 Task: Add a condition where "Channel Is not Automation" in recently solved tickets.
Action: Mouse moved to (138, 535)
Screenshot: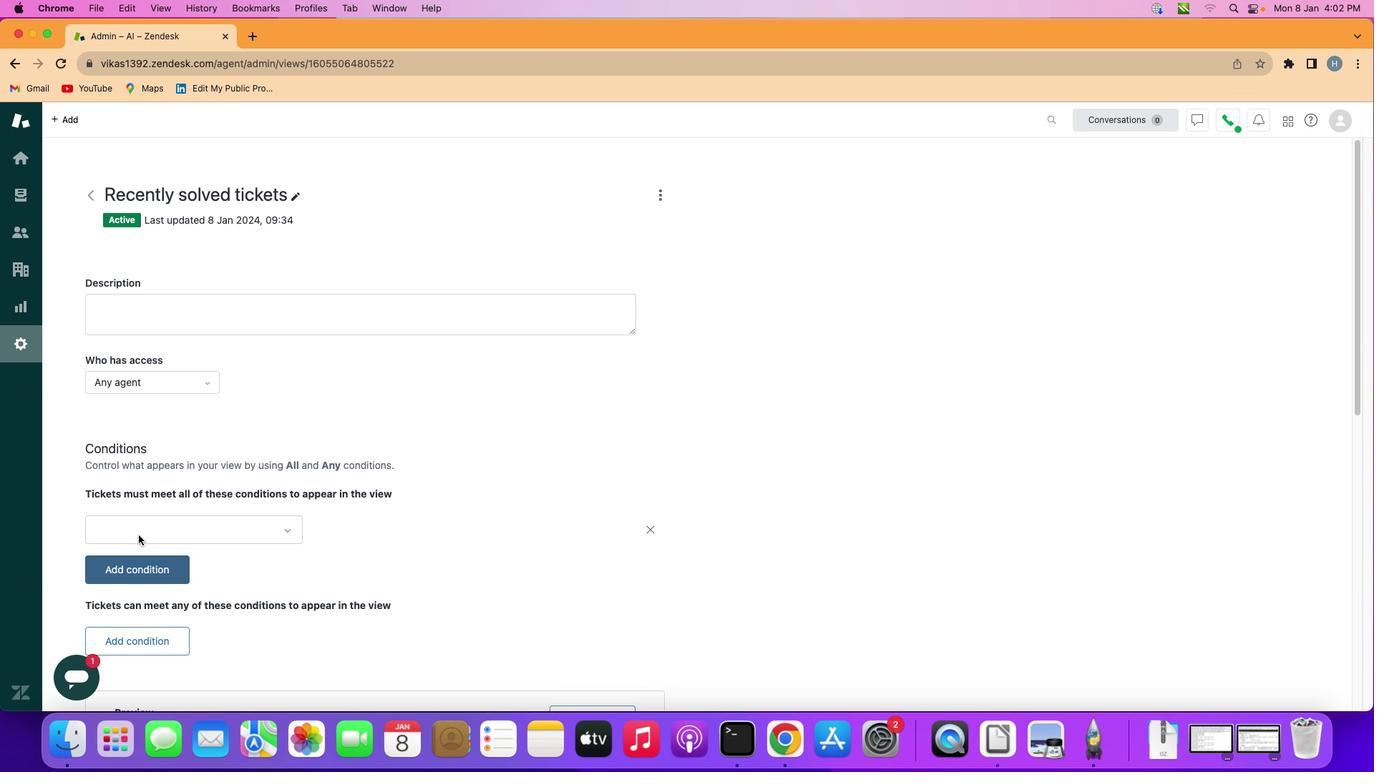 
Action: Mouse pressed left at (138, 535)
Screenshot: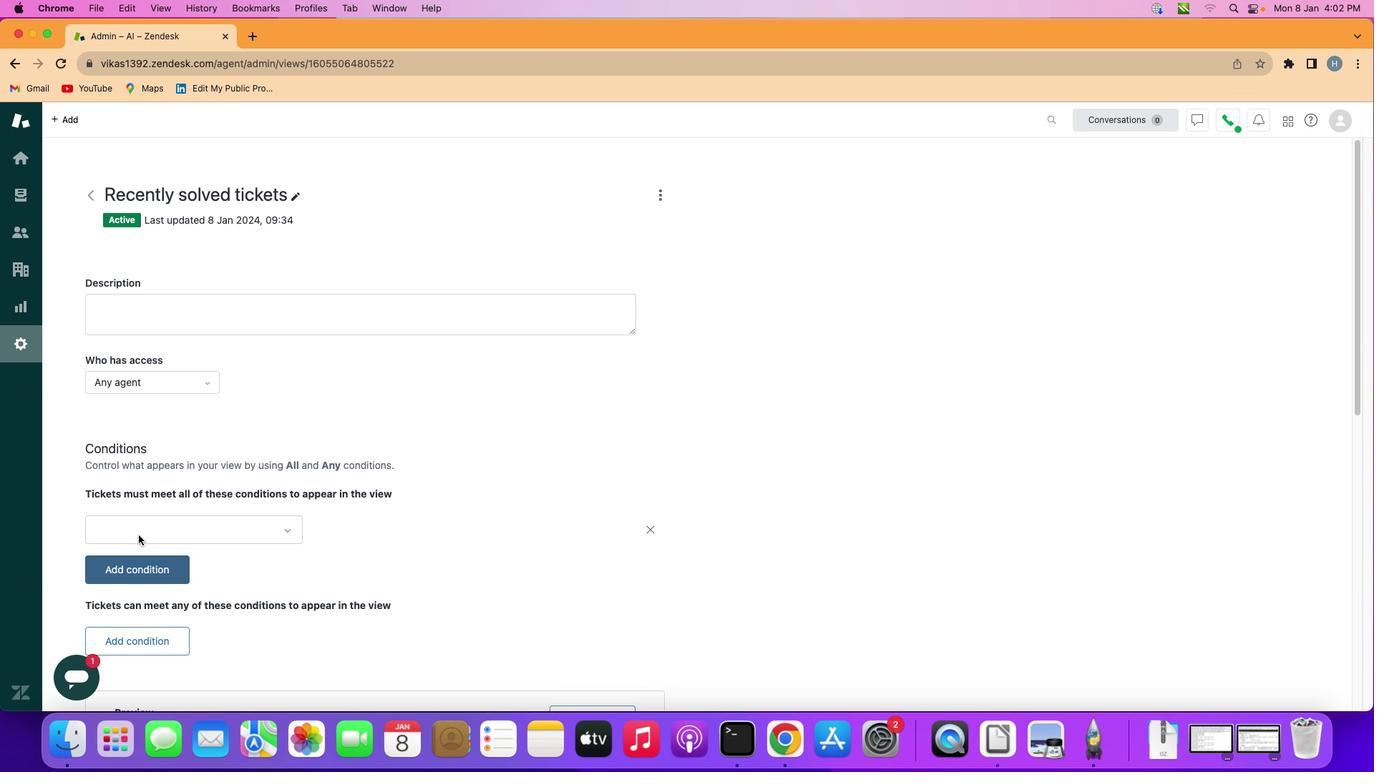
Action: Mouse moved to (158, 534)
Screenshot: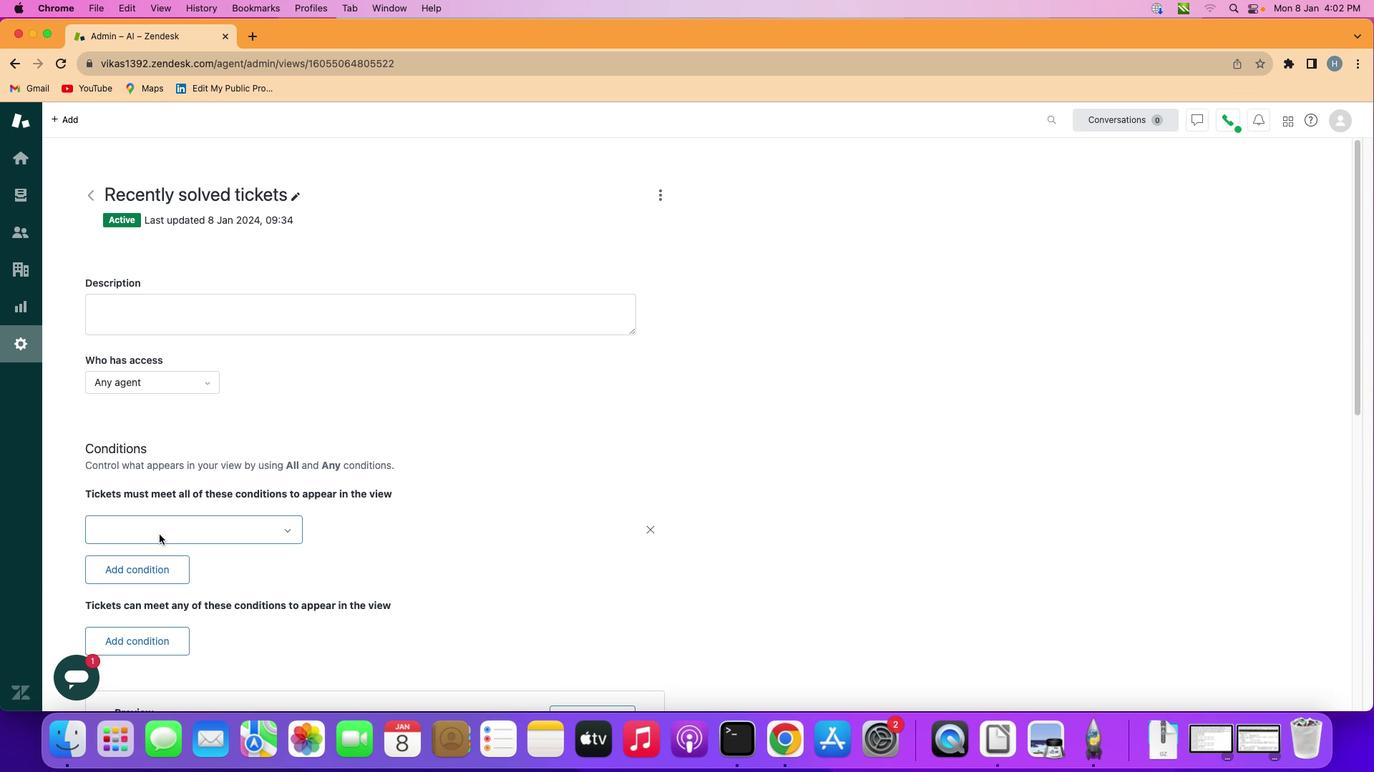 
Action: Mouse pressed left at (158, 534)
Screenshot: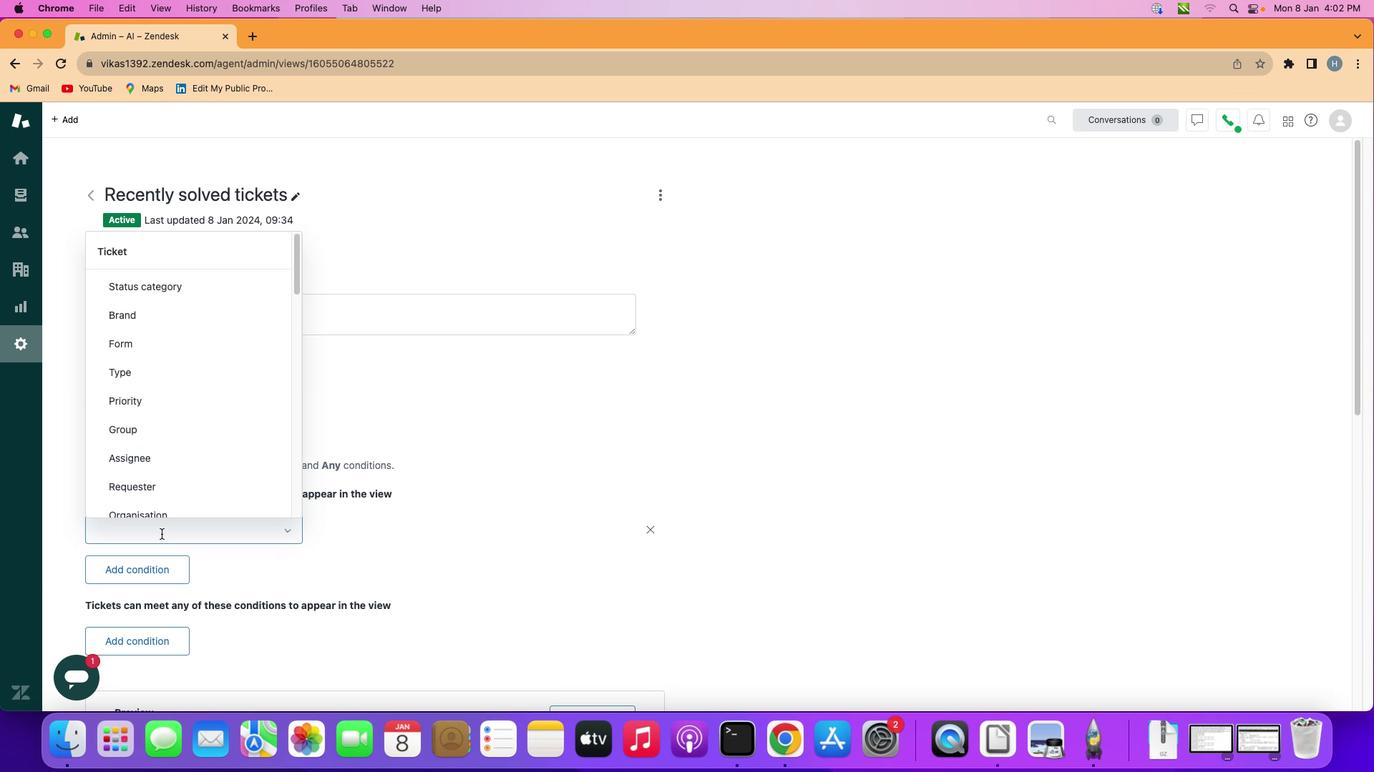 
Action: Mouse moved to (213, 390)
Screenshot: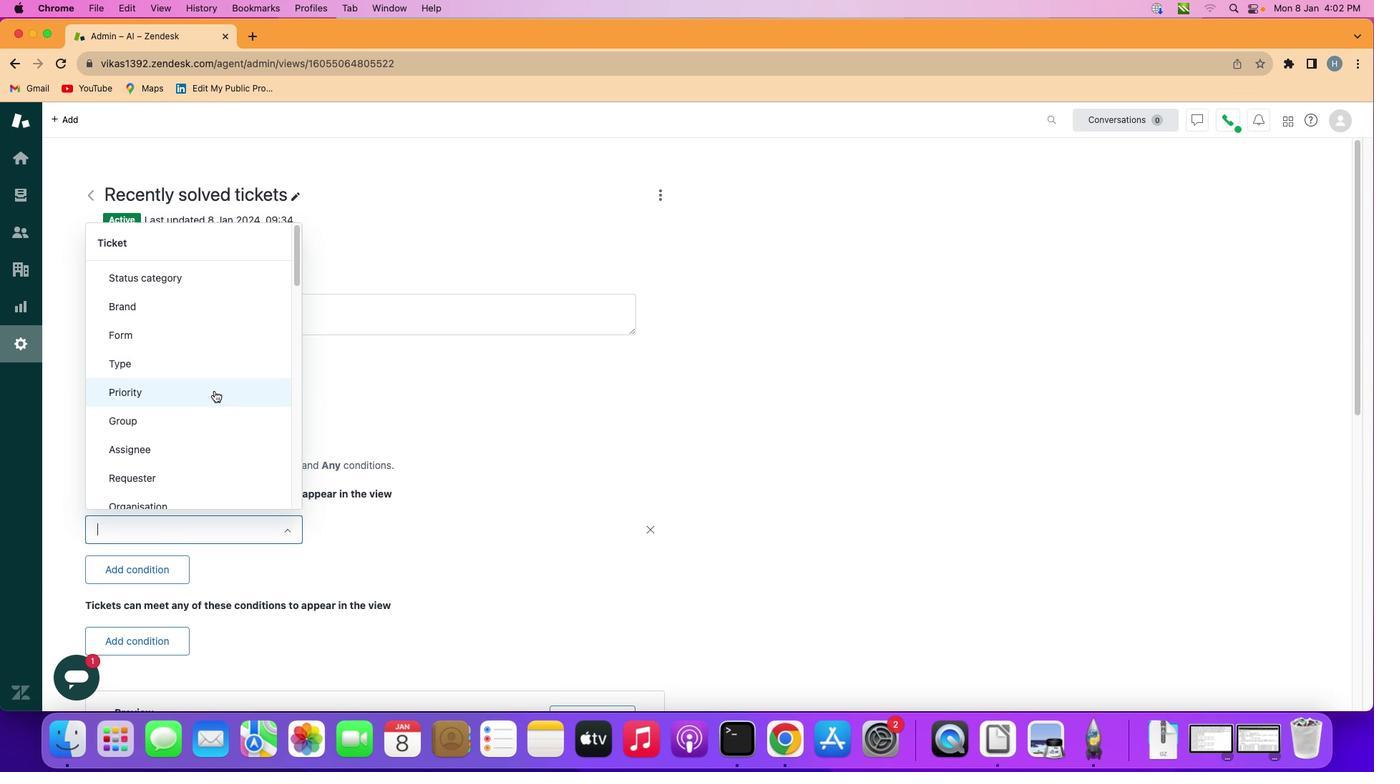 
Action: Mouse scrolled (213, 390) with delta (0, 0)
Screenshot: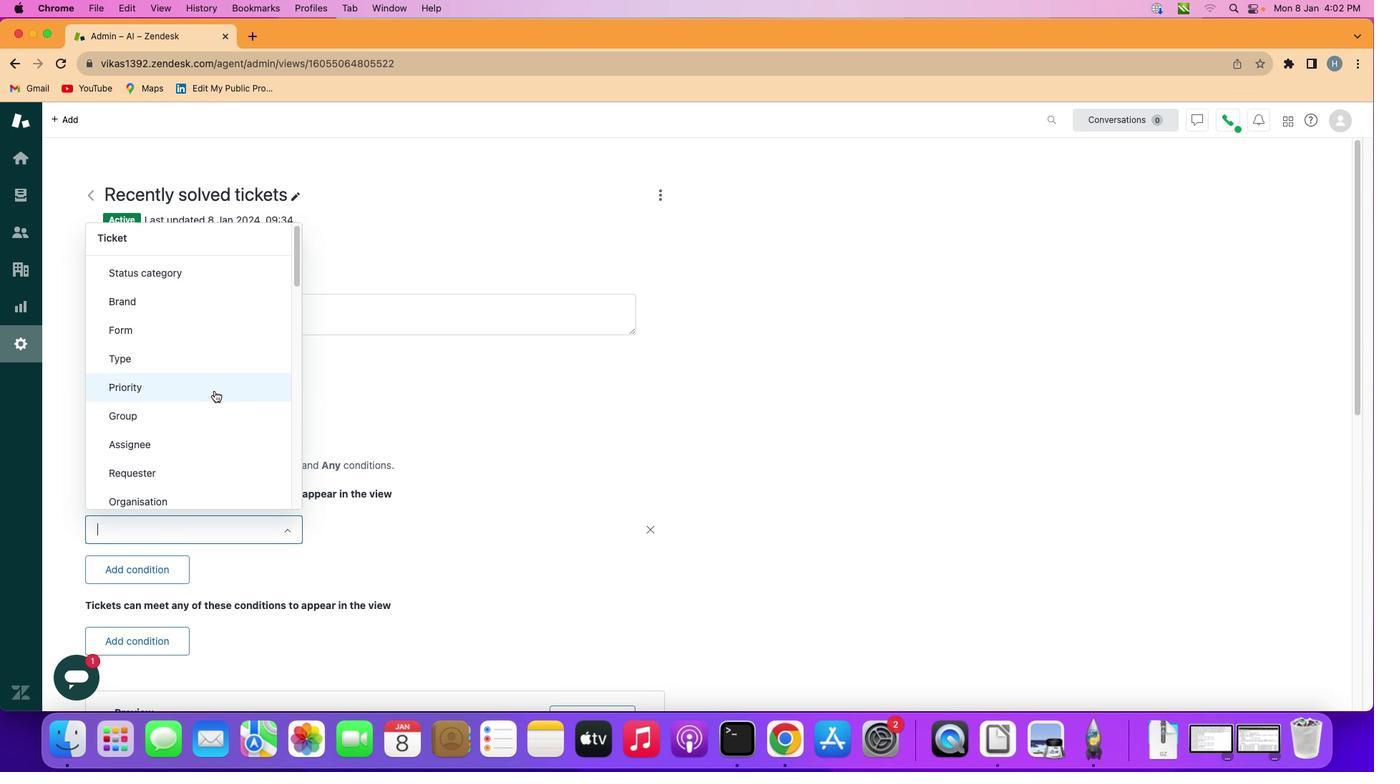 
Action: Mouse scrolled (213, 390) with delta (0, 0)
Screenshot: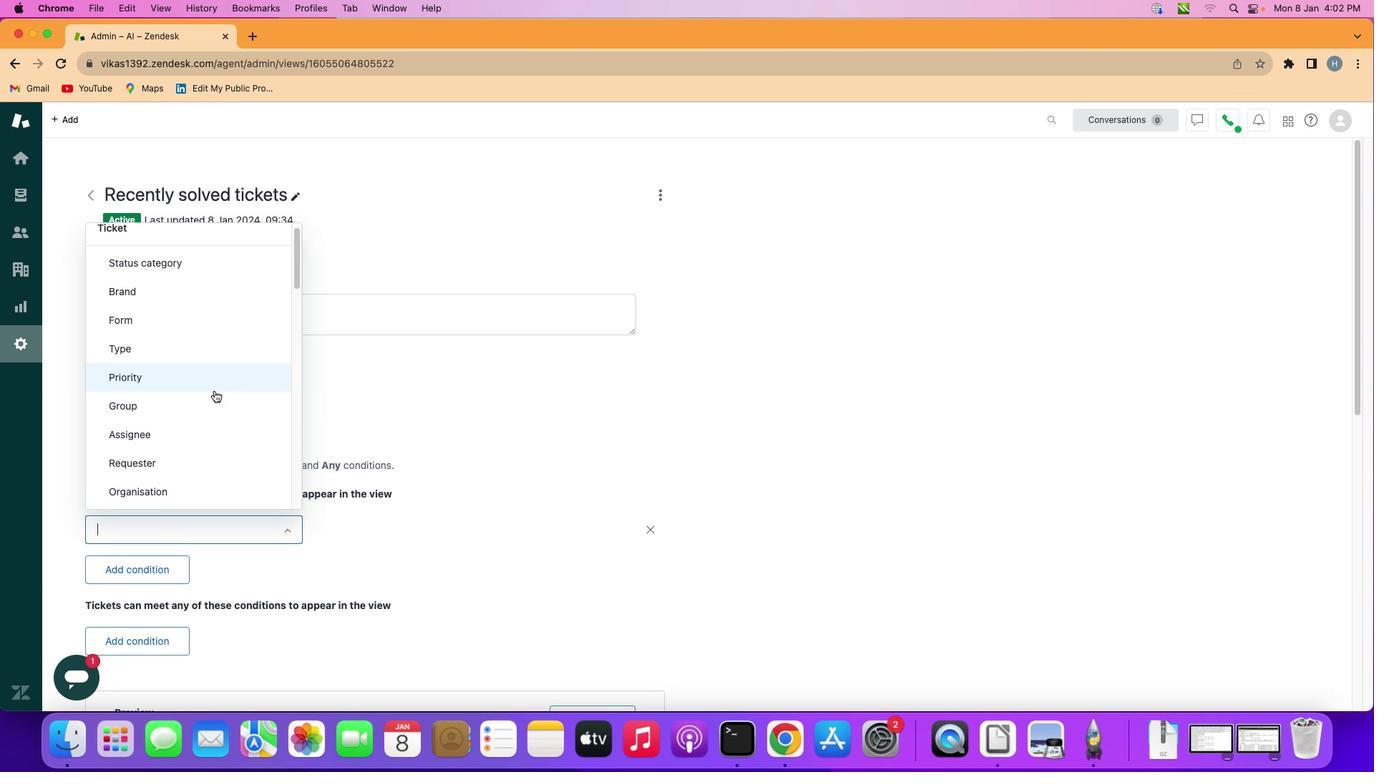
Action: Mouse scrolled (213, 390) with delta (0, 0)
Screenshot: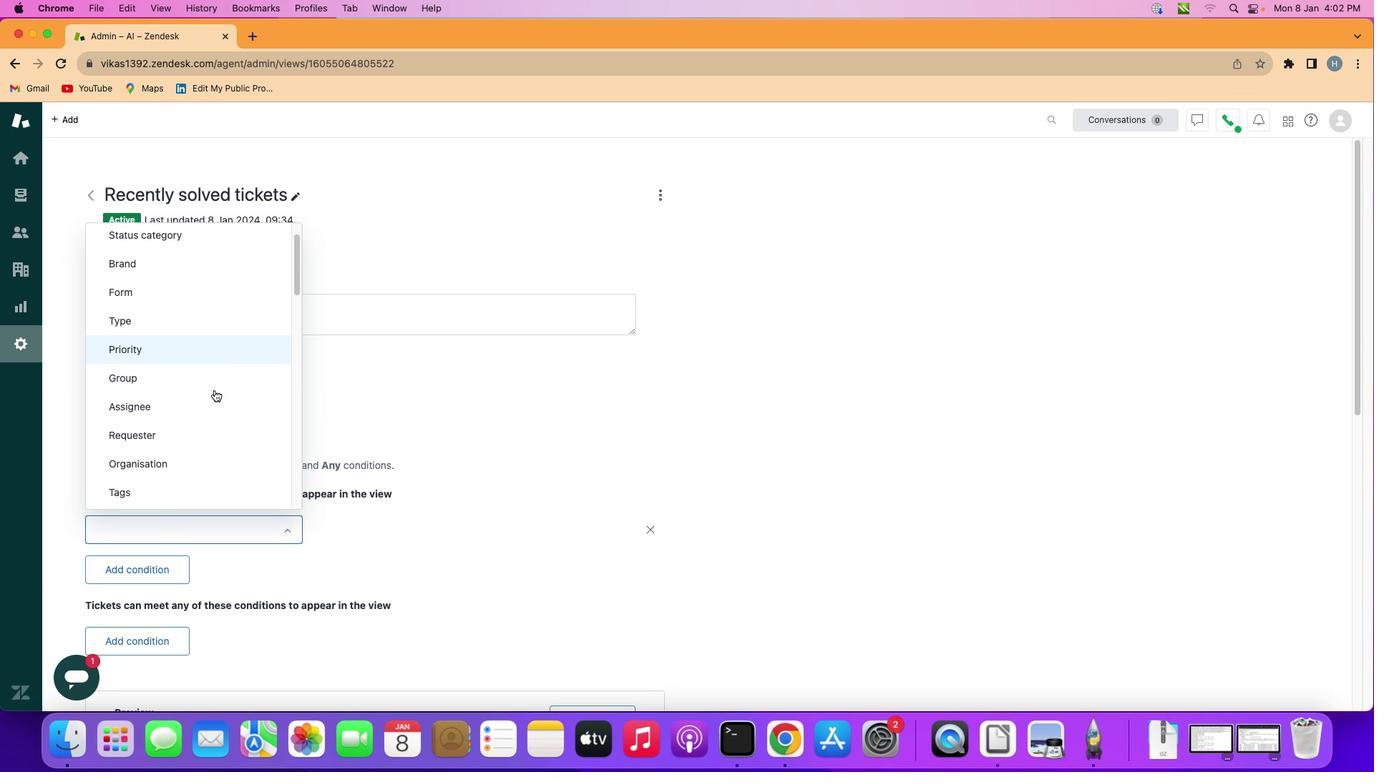 
Action: Mouse scrolled (213, 390) with delta (0, 0)
Screenshot: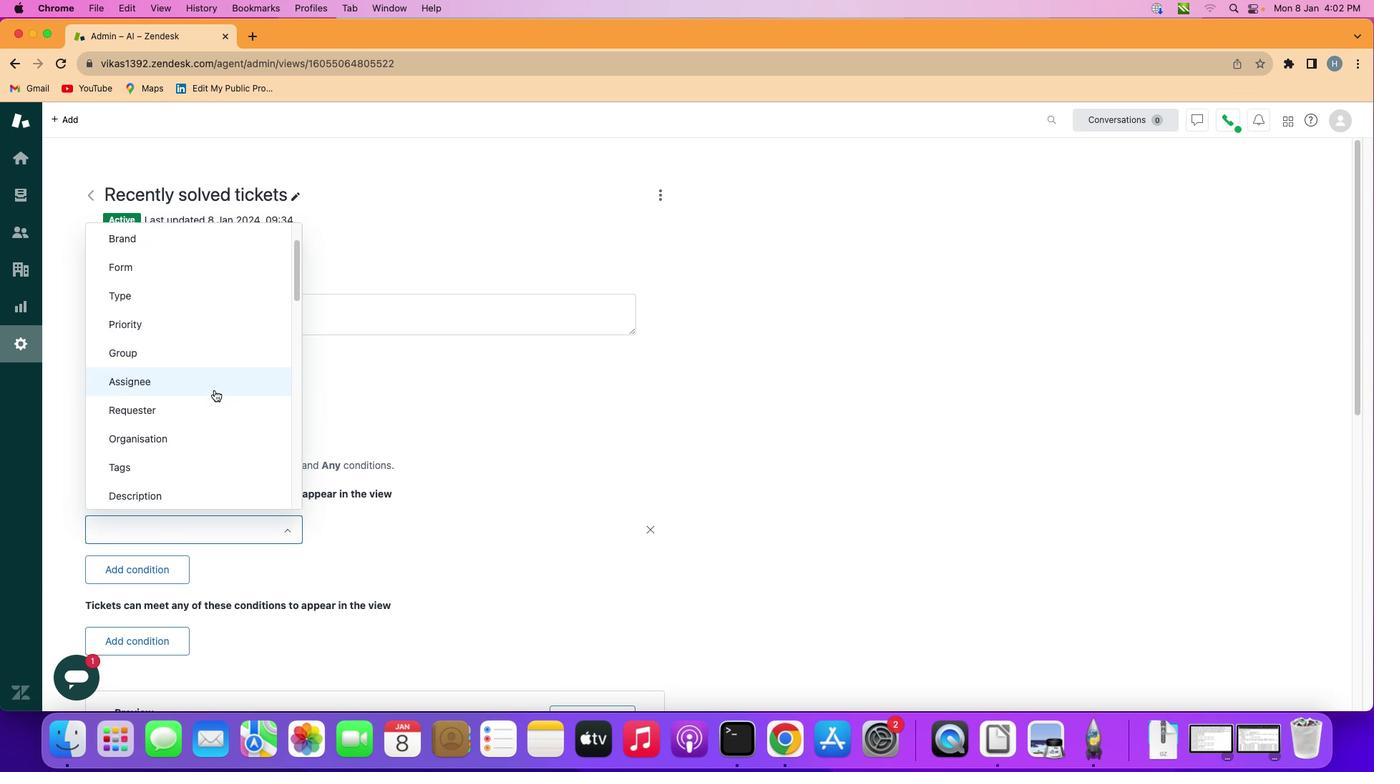 
Action: Mouse moved to (226, 395)
Screenshot: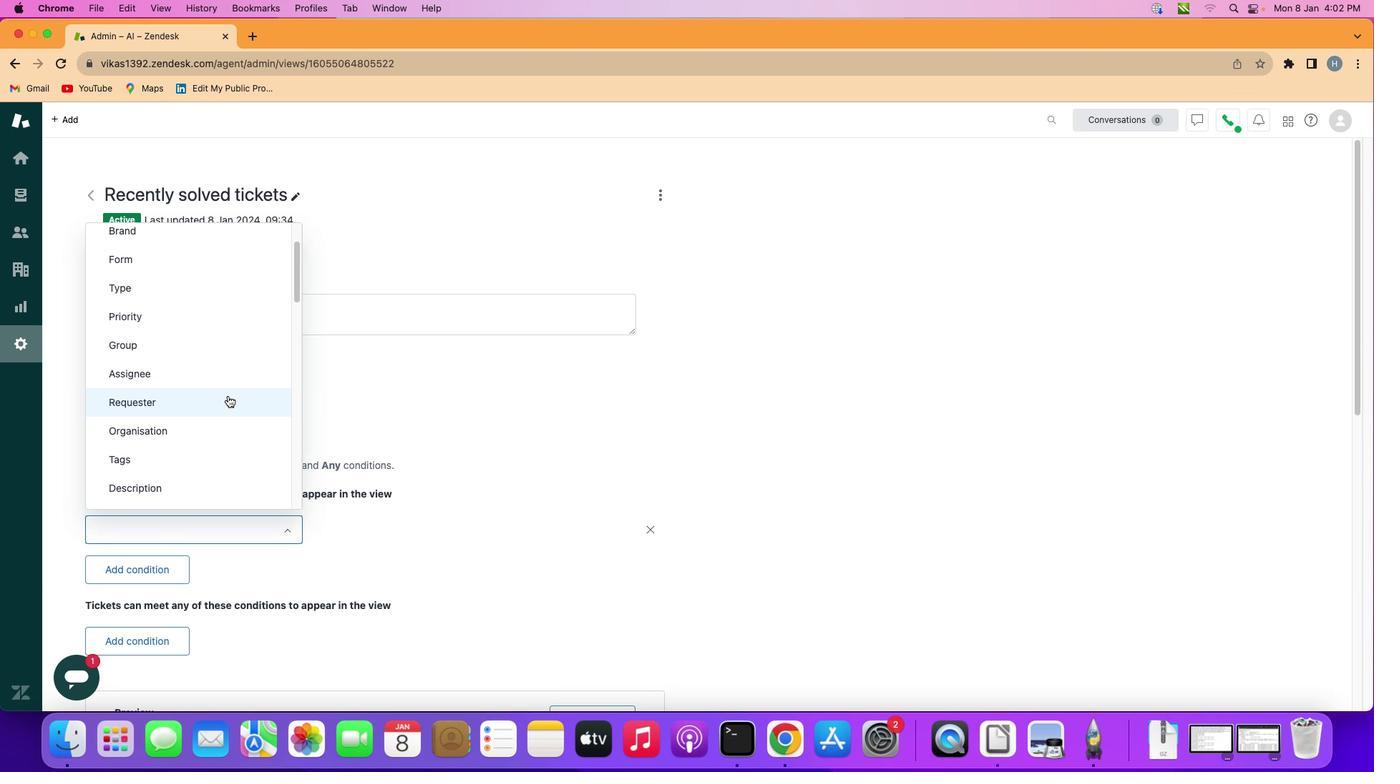 
Action: Mouse scrolled (226, 395) with delta (0, 0)
Screenshot: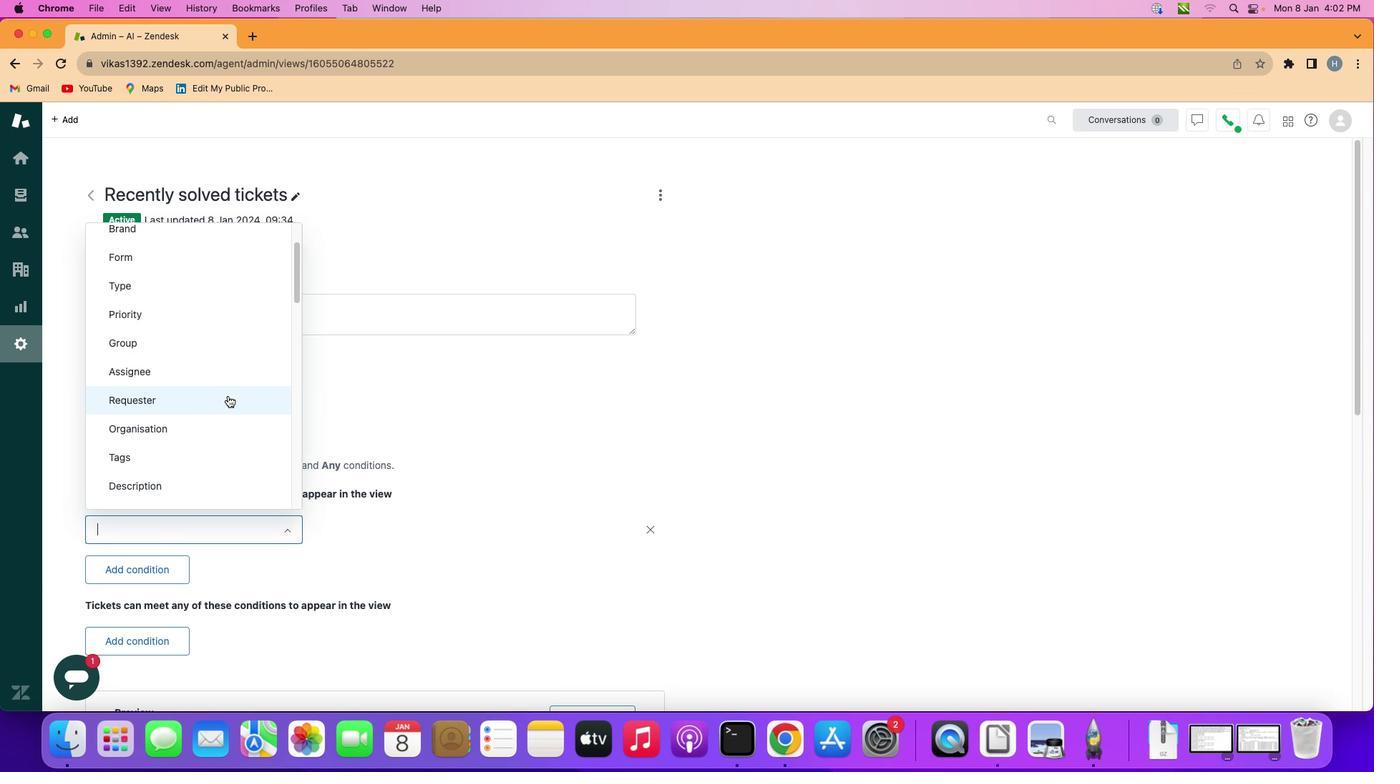 
Action: Mouse scrolled (226, 395) with delta (0, 0)
Screenshot: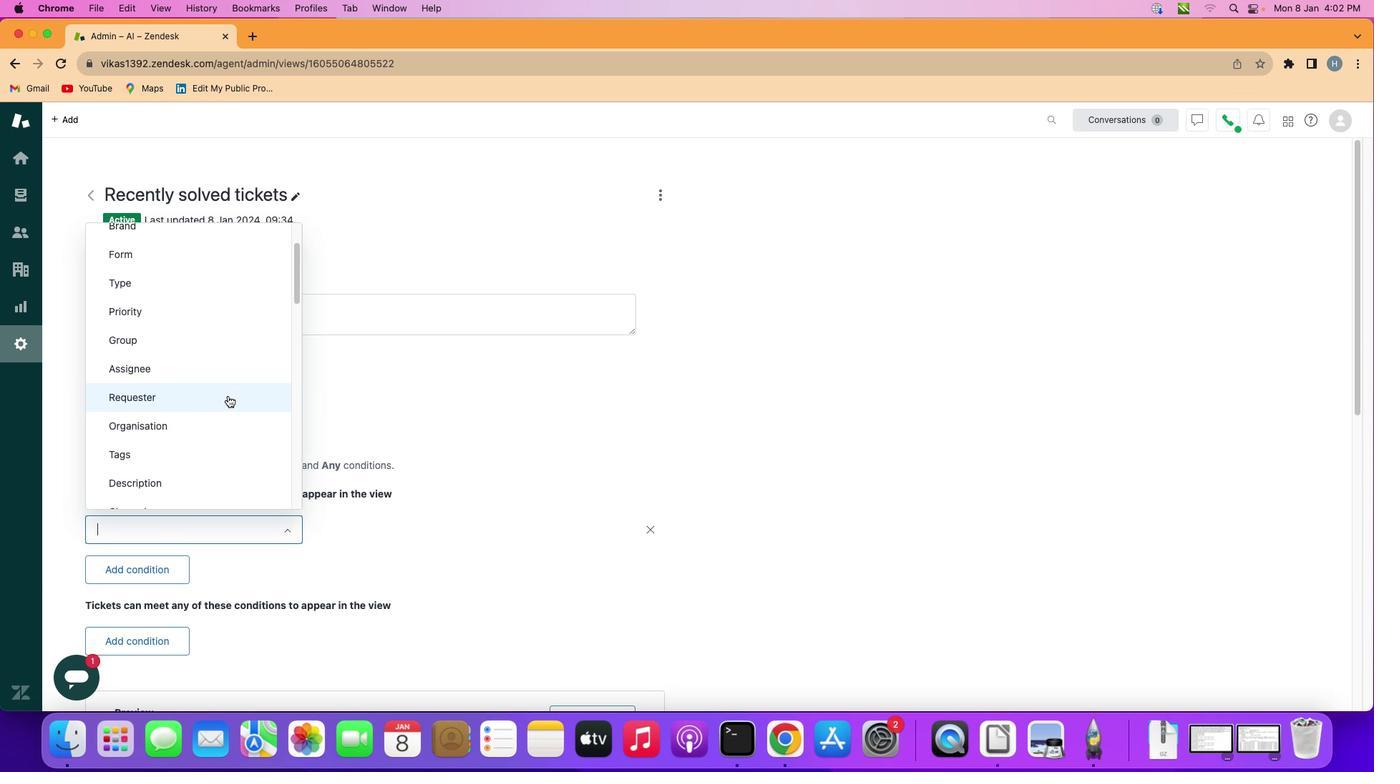 
Action: Mouse scrolled (226, 395) with delta (0, 0)
Screenshot: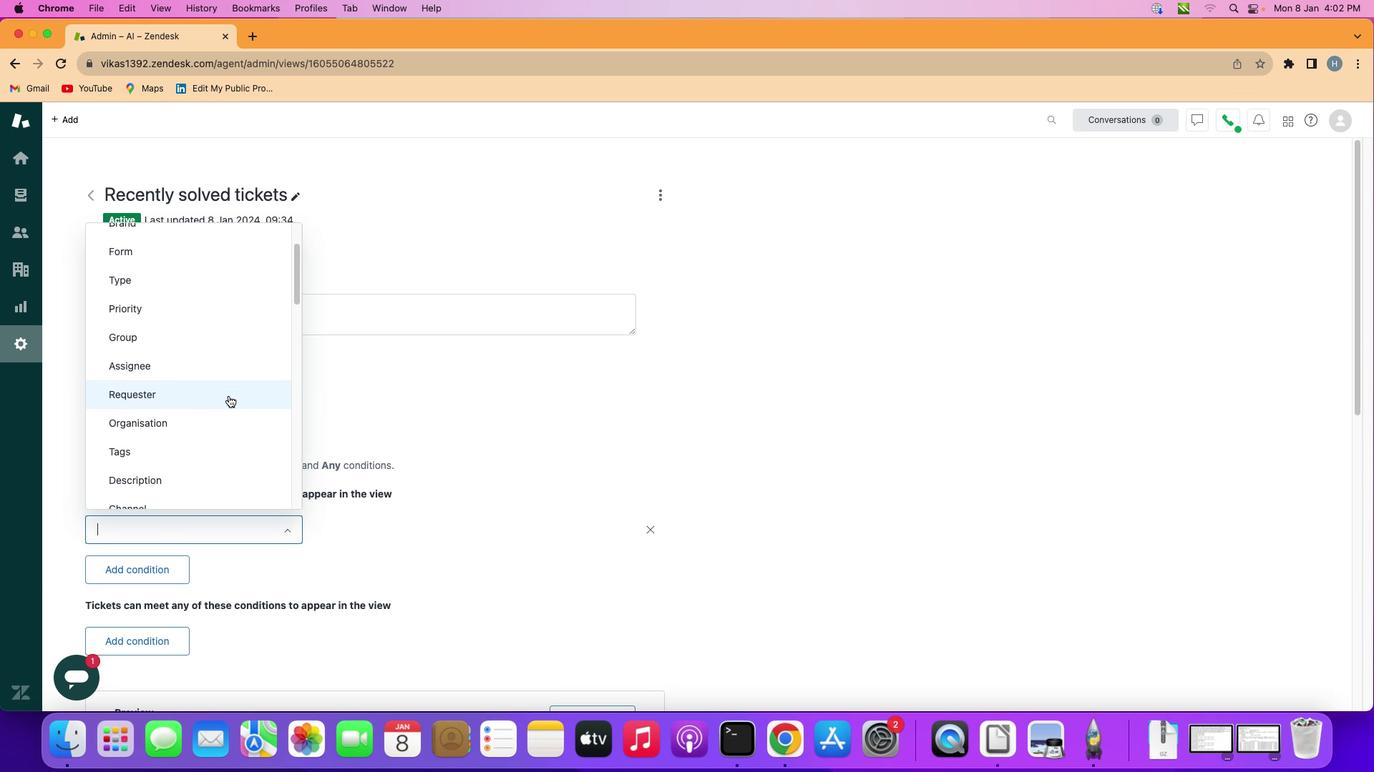 
Action: Mouse moved to (228, 395)
Screenshot: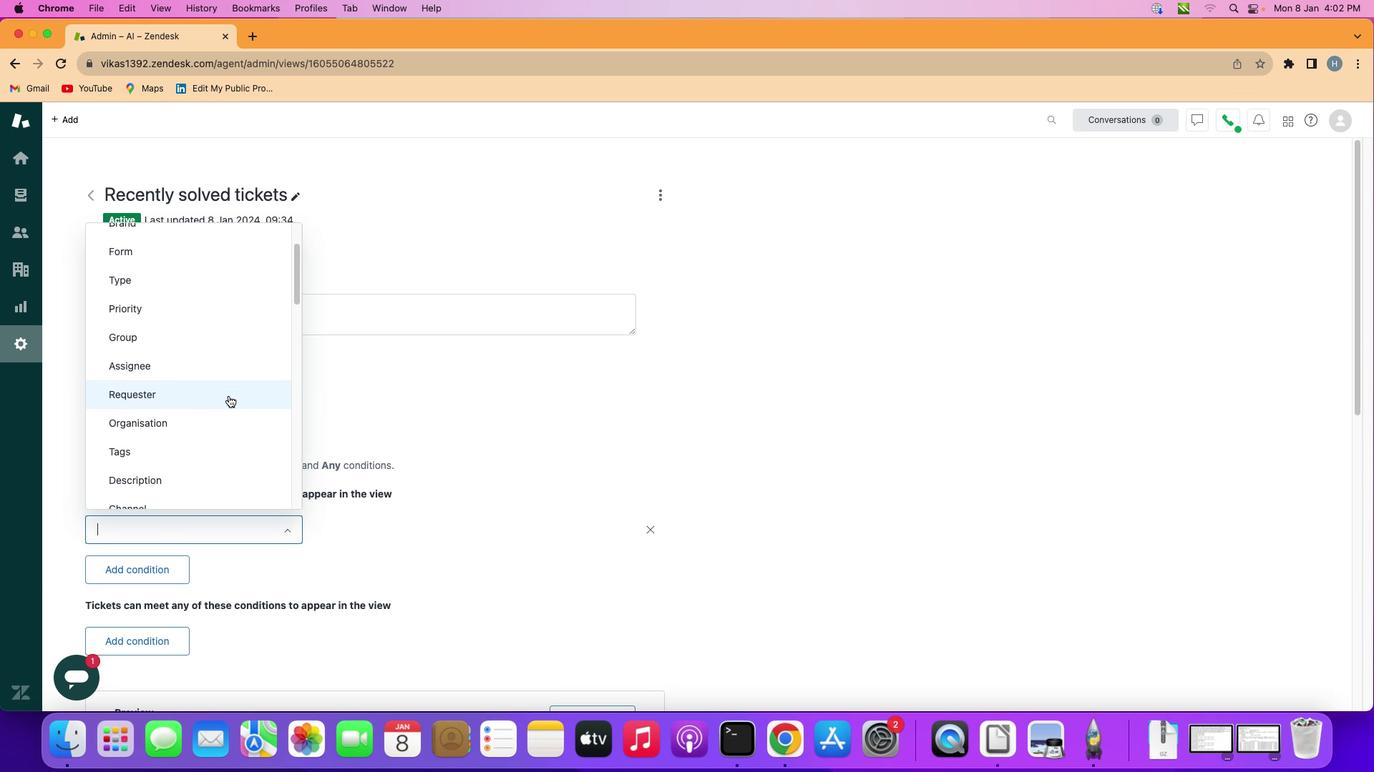 
Action: Mouse scrolled (228, 395) with delta (0, 0)
Screenshot: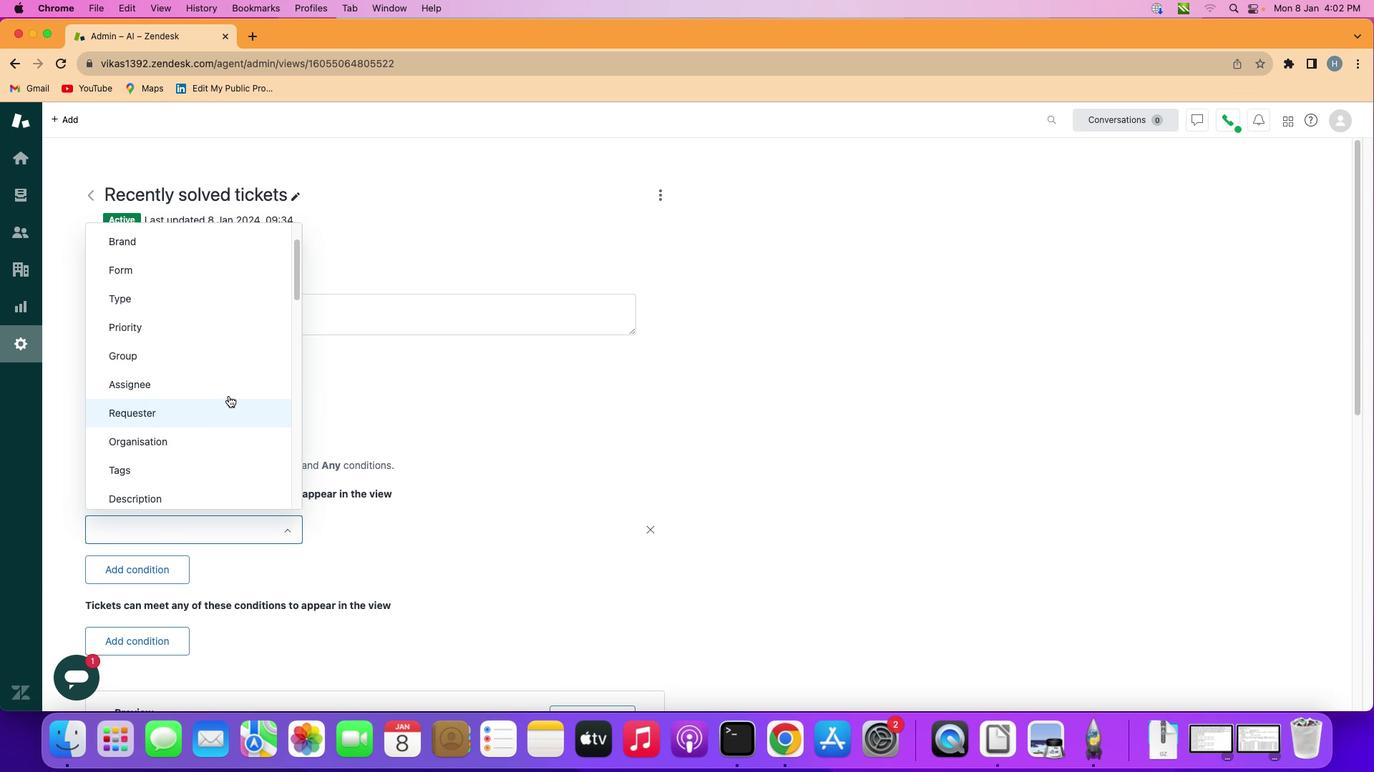 
Action: Mouse scrolled (228, 395) with delta (0, 0)
Screenshot: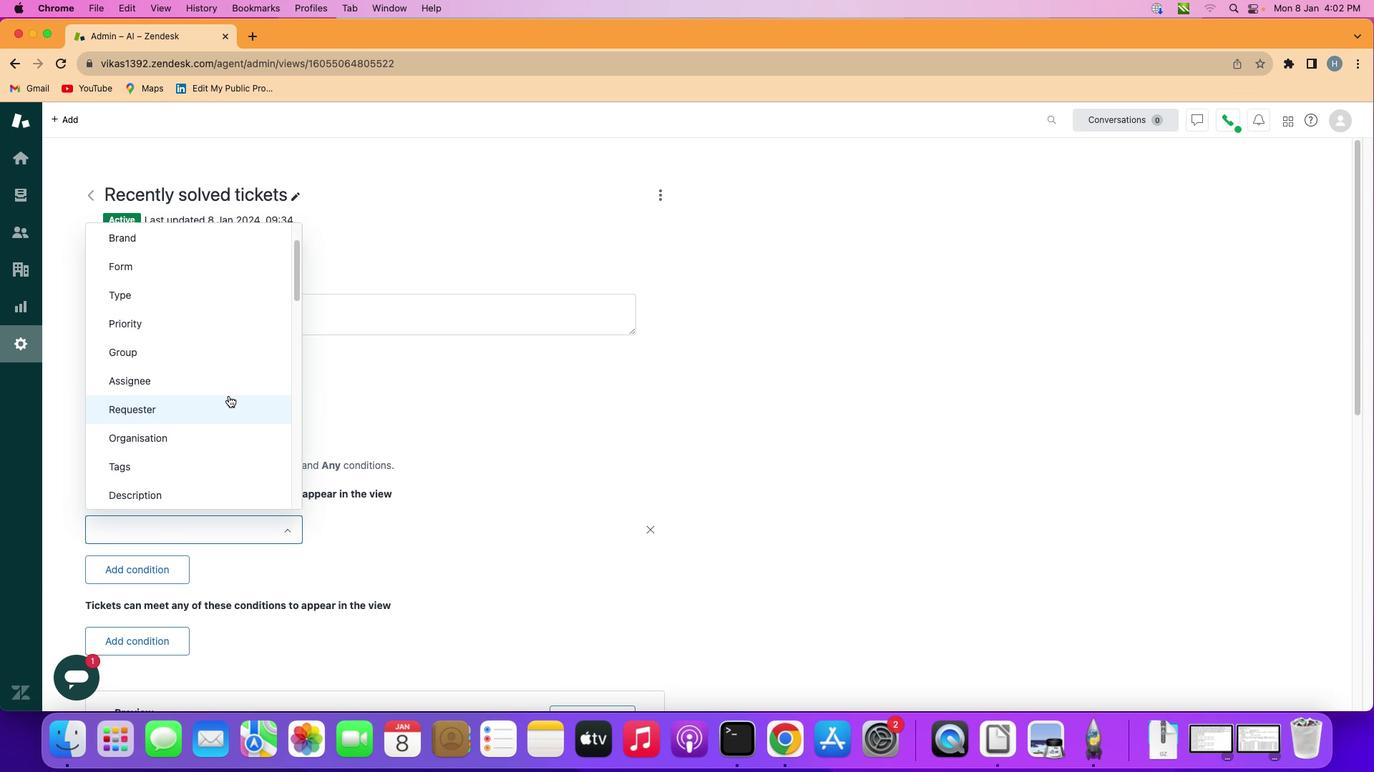 
Action: Mouse scrolled (228, 395) with delta (0, -1)
Screenshot: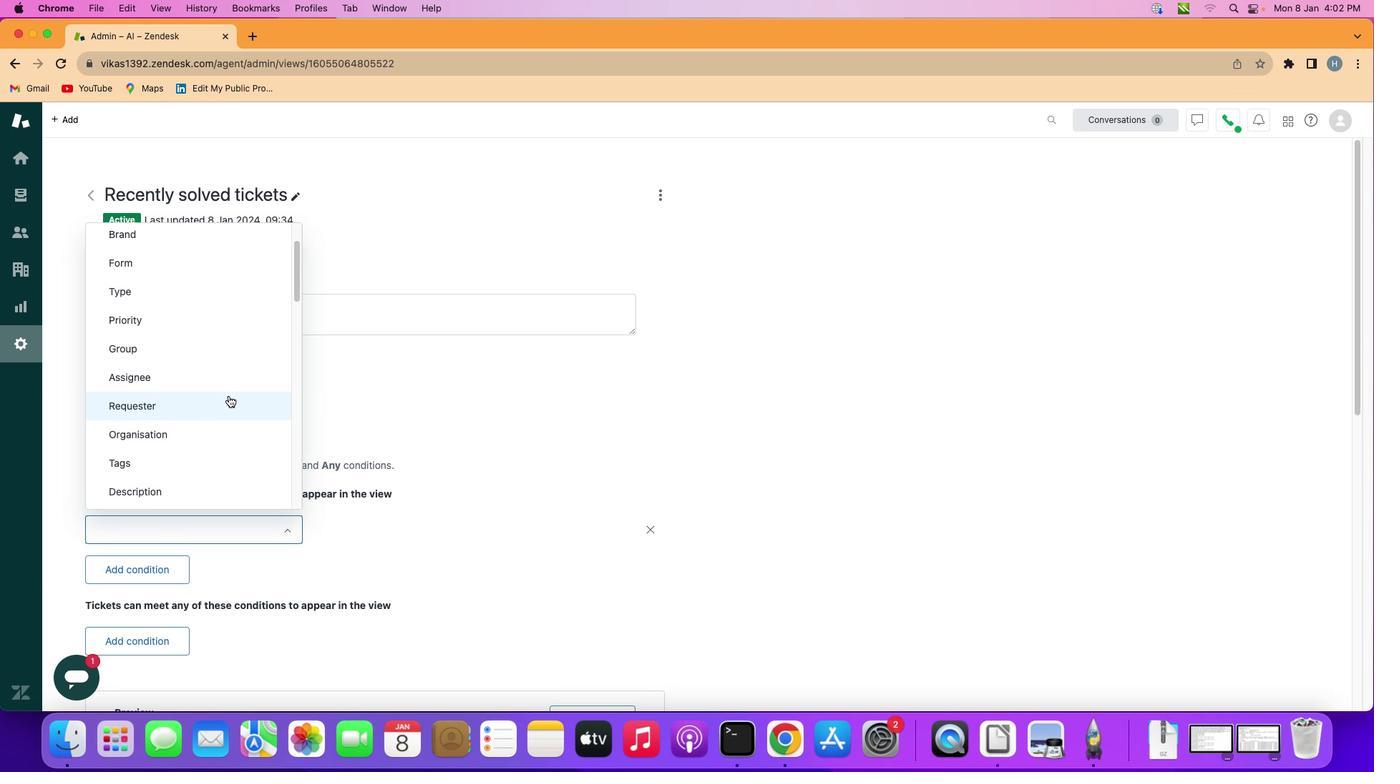 
Action: Mouse scrolled (228, 395) with delta (0, 0)
Screenshot: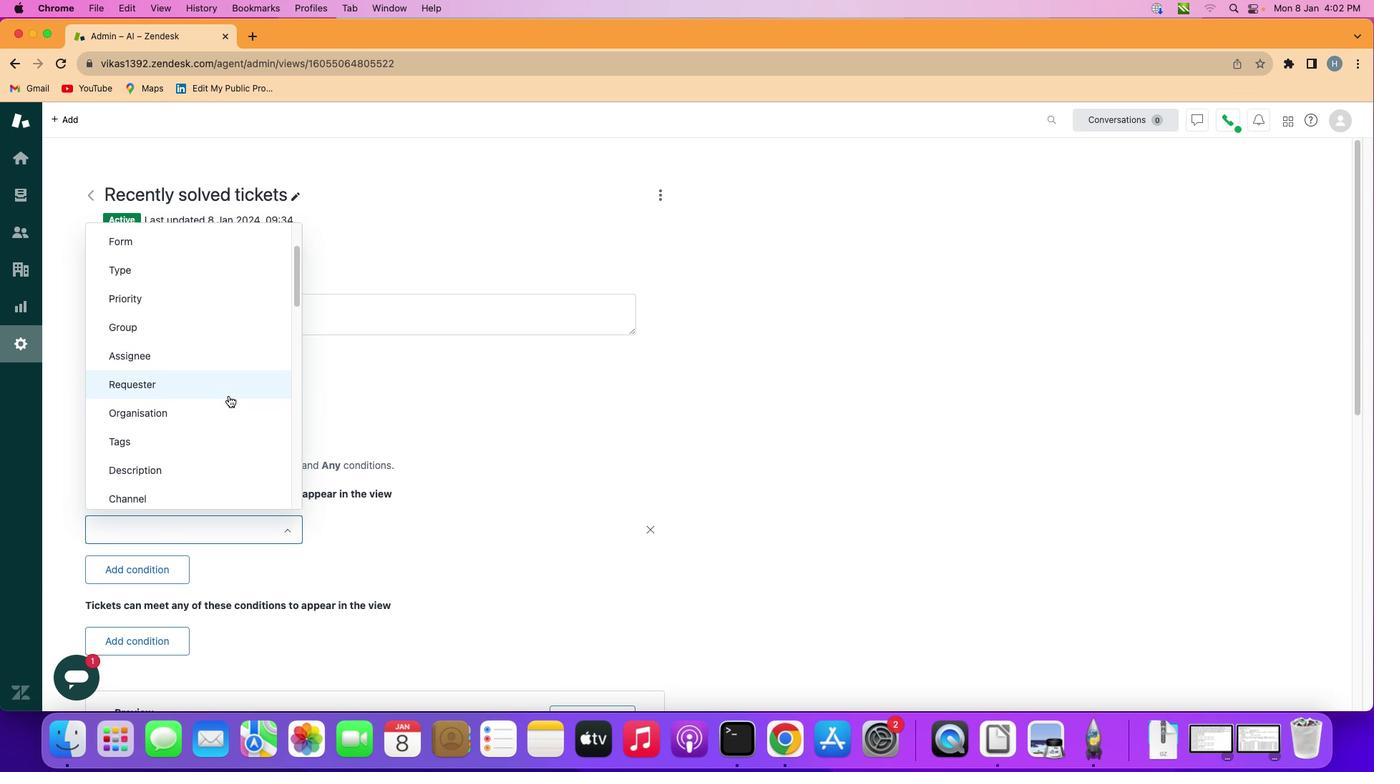 
Action: Mouse scrolled (228, 395) with delta (0, 0)
Screenshot: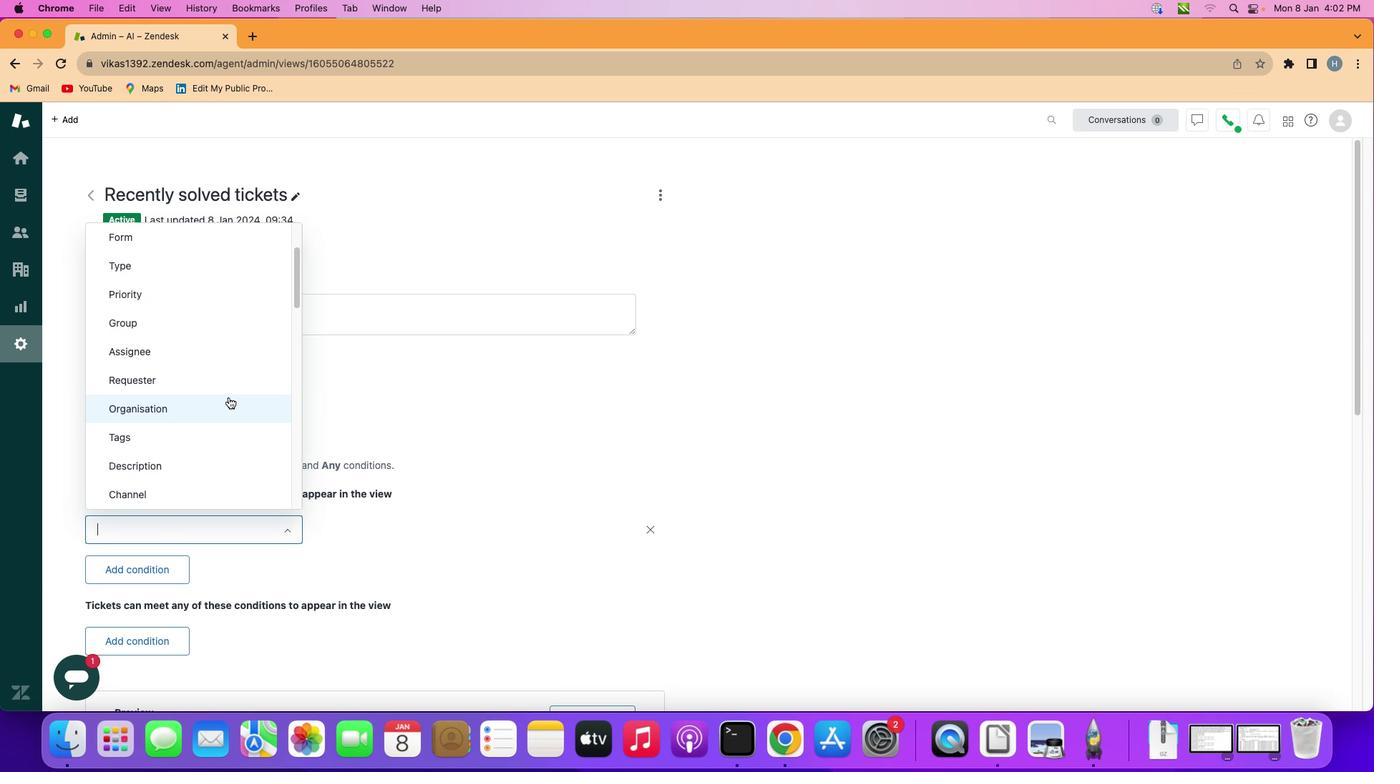 
Action: Mouse moved to (227, 397)
Screenshot: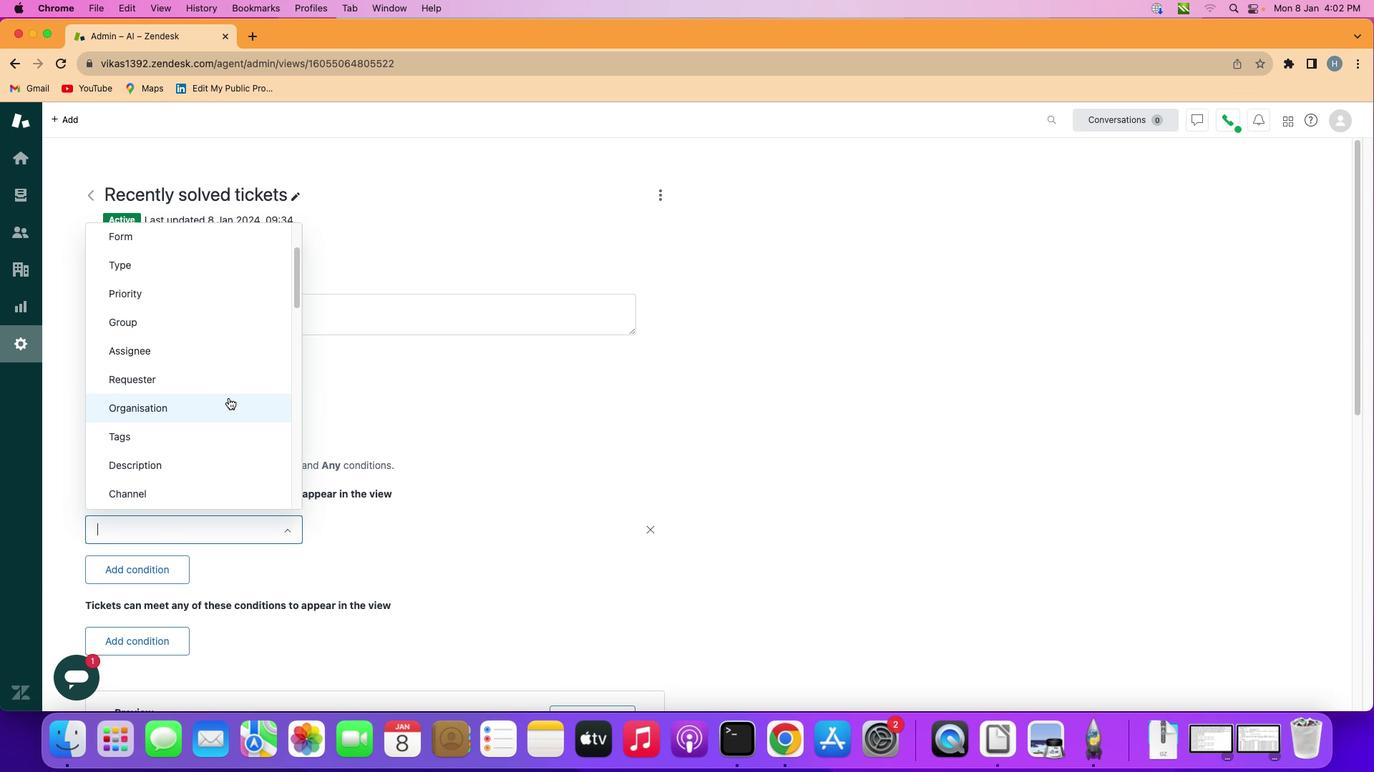 
Action: Mouse scrolled (227, 397) with delta (0, 0)
Screenshot: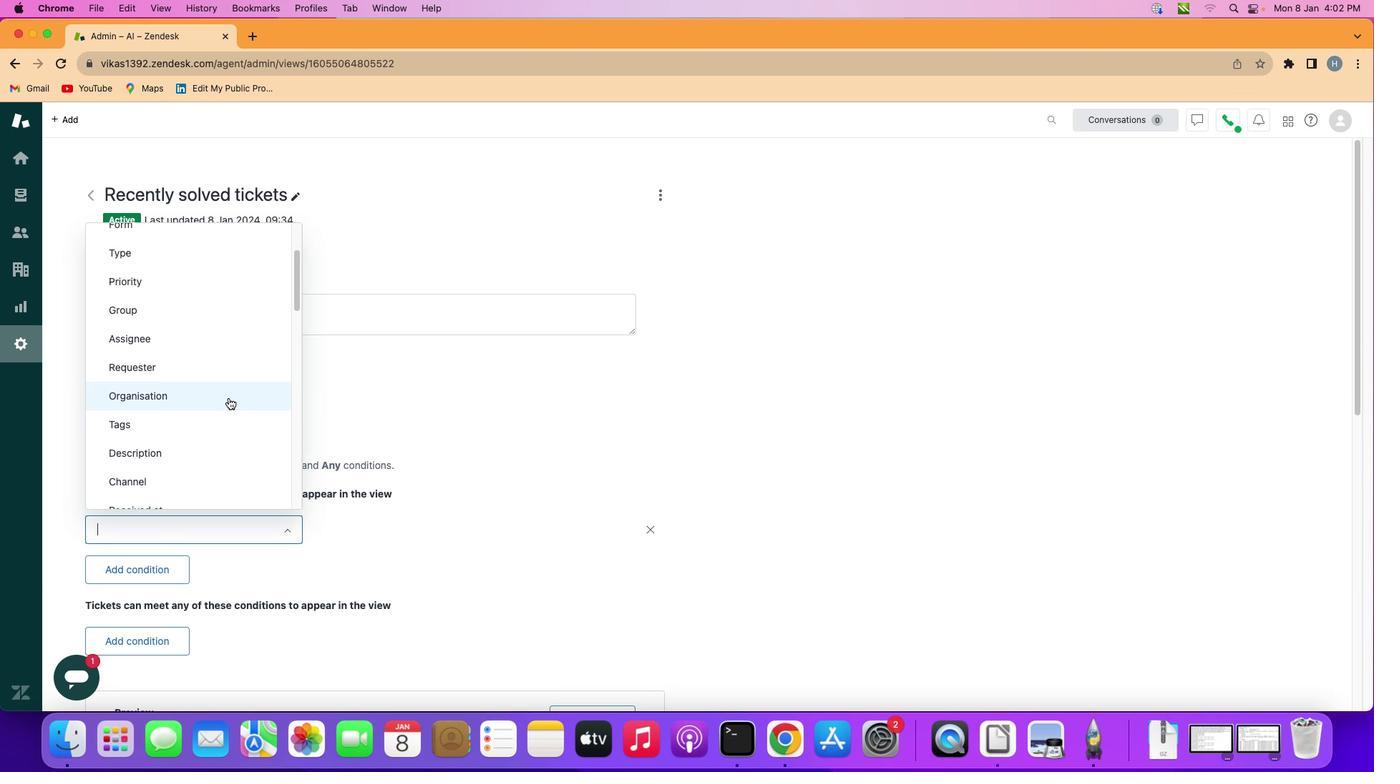 
Action: Mouse scrolled (227, 397) with delta (0, 0)
Screenshot: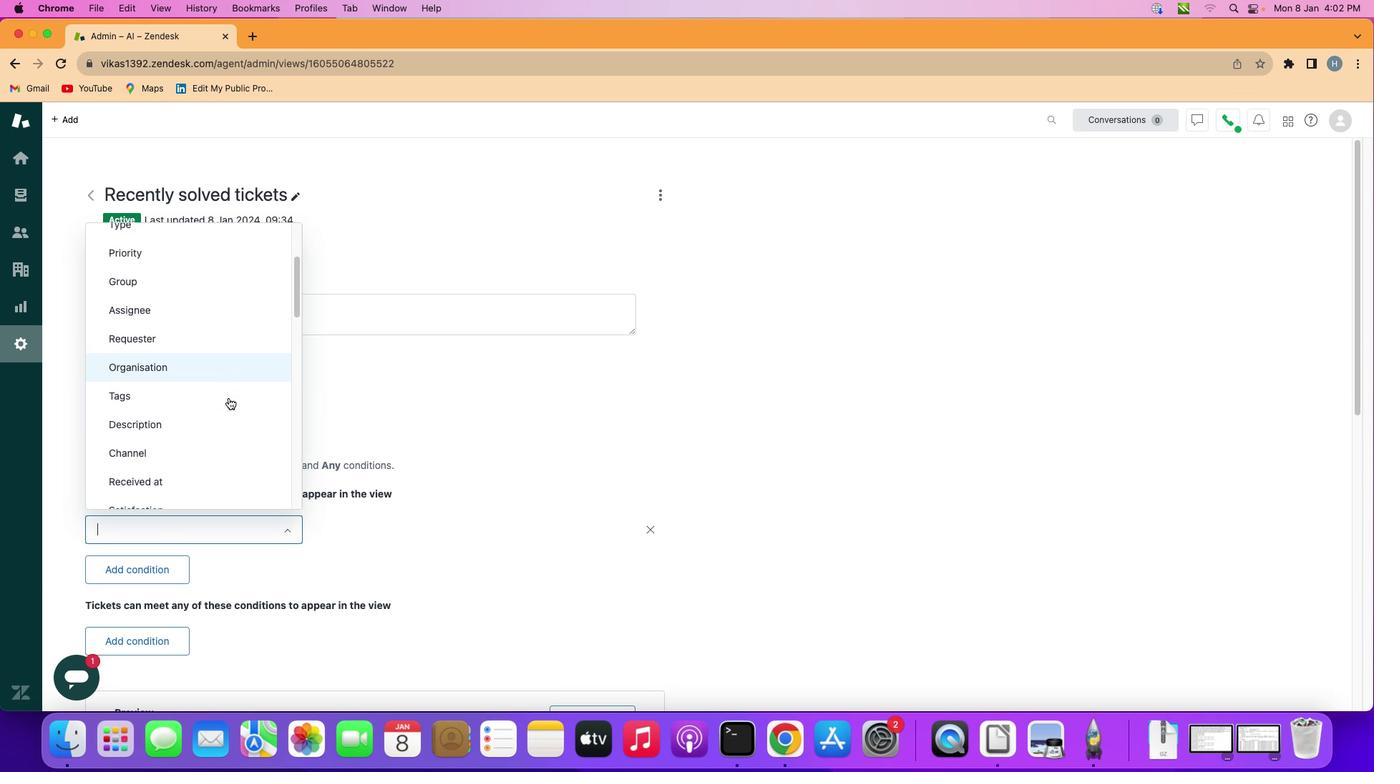 
Action: Mouse scrolled (227, 397) with delta (0, 0)
Screenshot: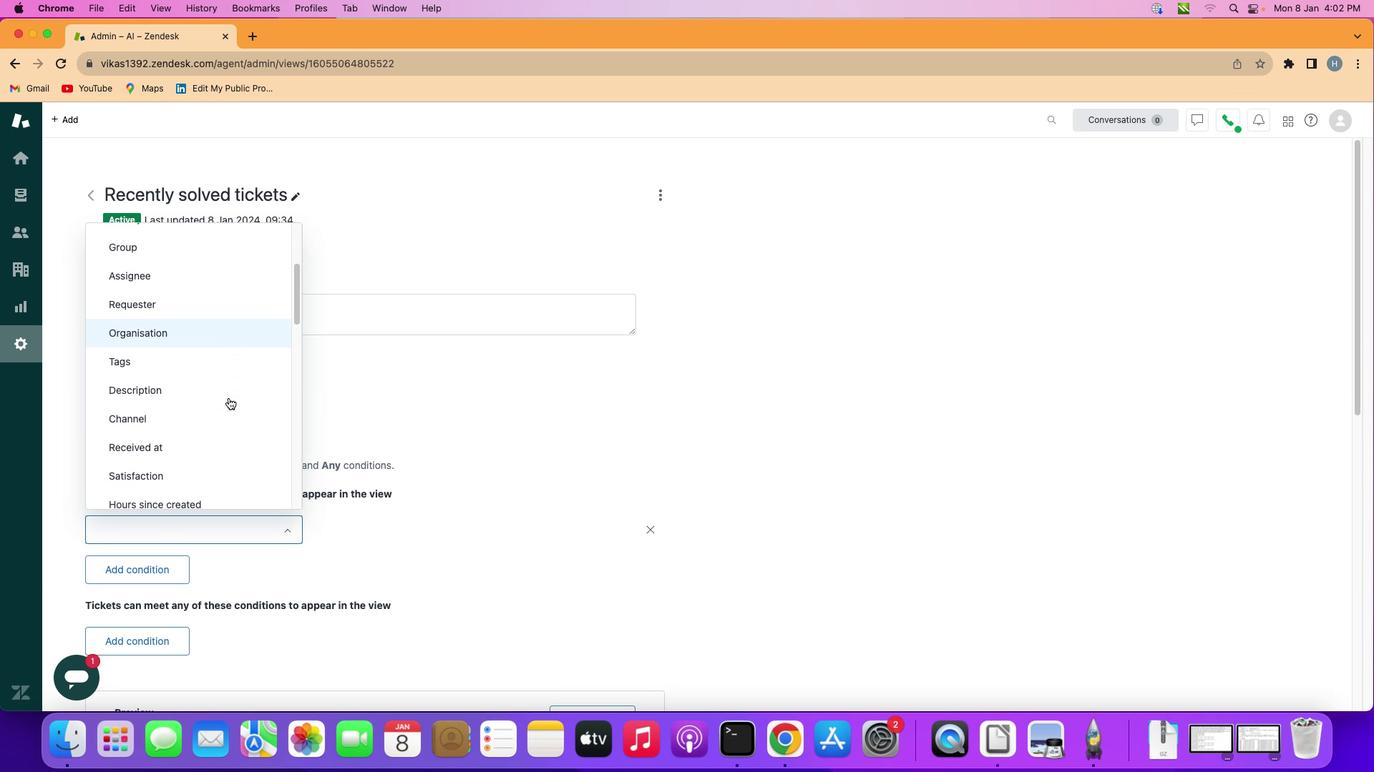 
Action: Mouse scrolled (227, 397) with delta (0, 0)
Screenshot: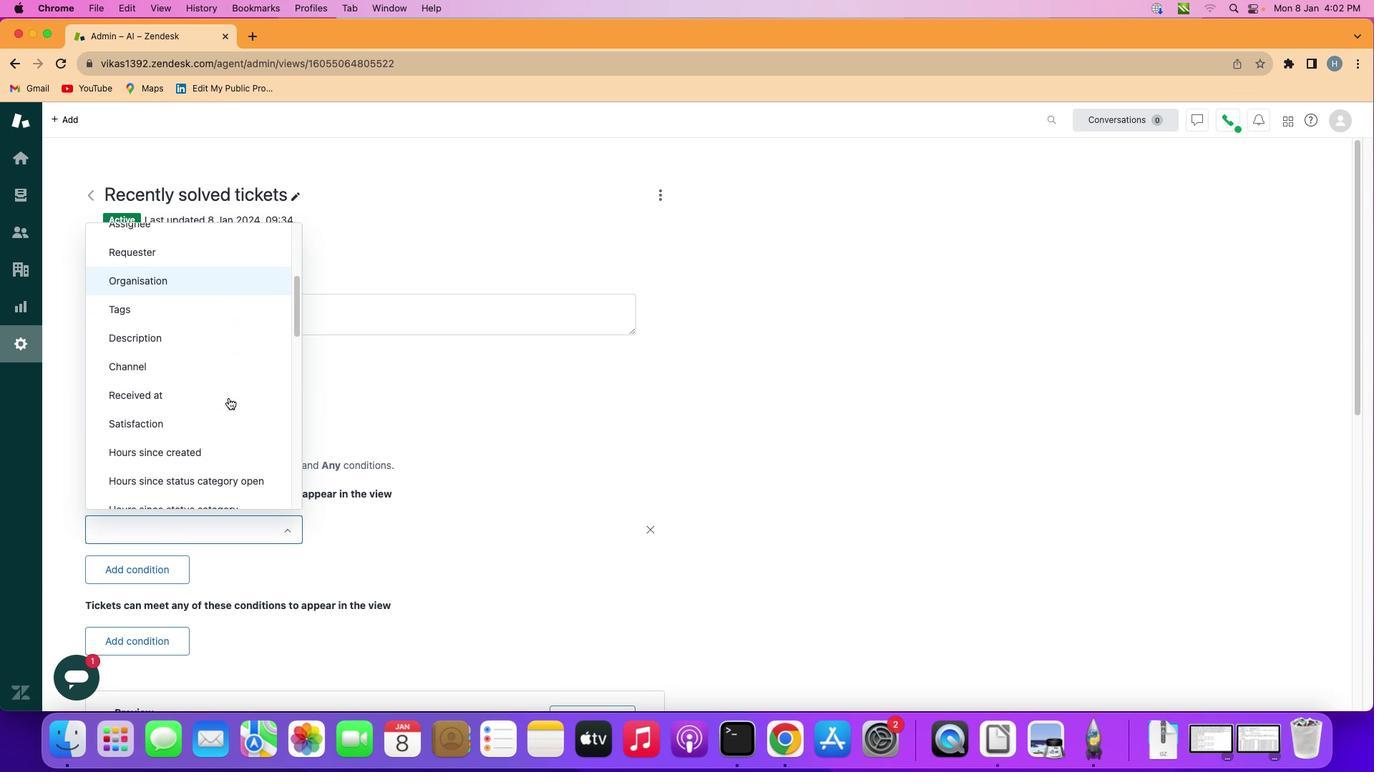 
Action: Mouse moved to (237, 367)
Screenshot: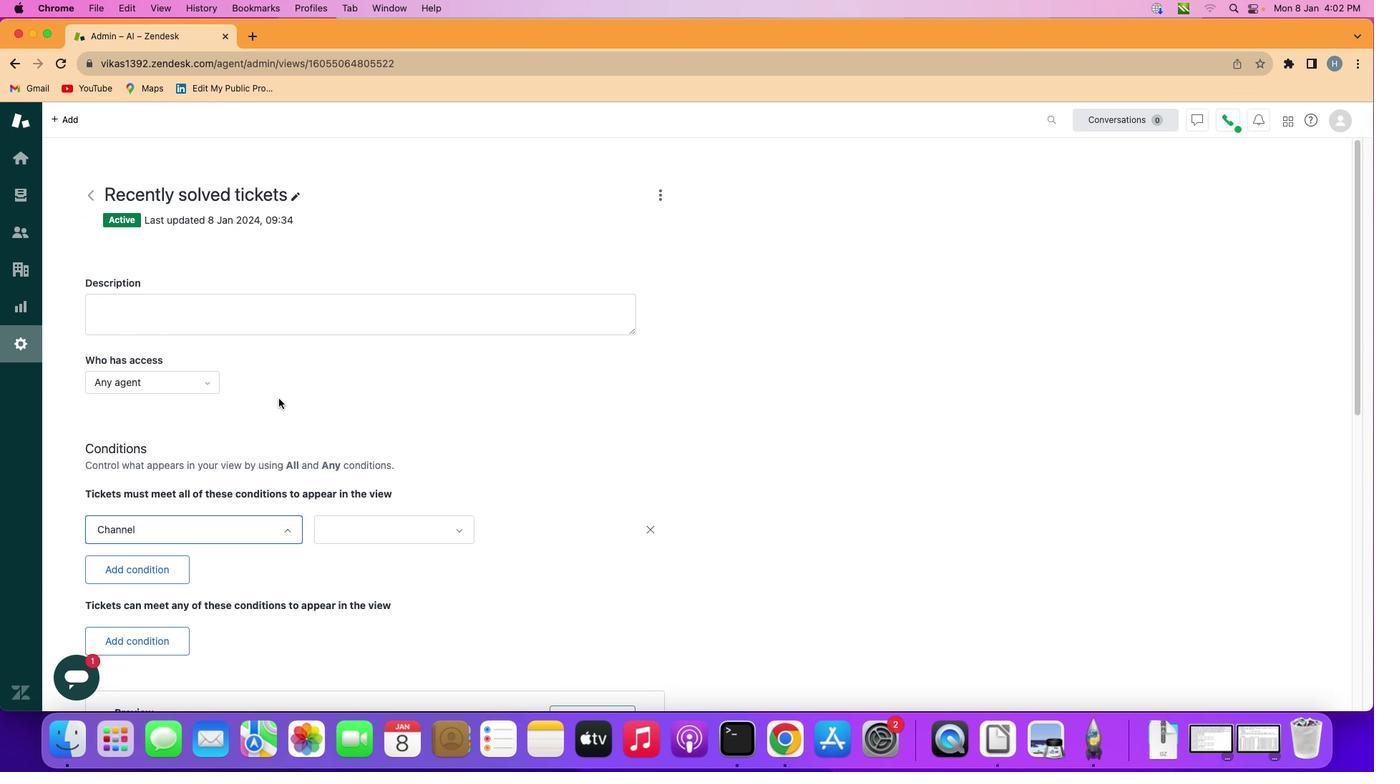 
Action: Mouse pressed left at (237, 367)
Screenshot: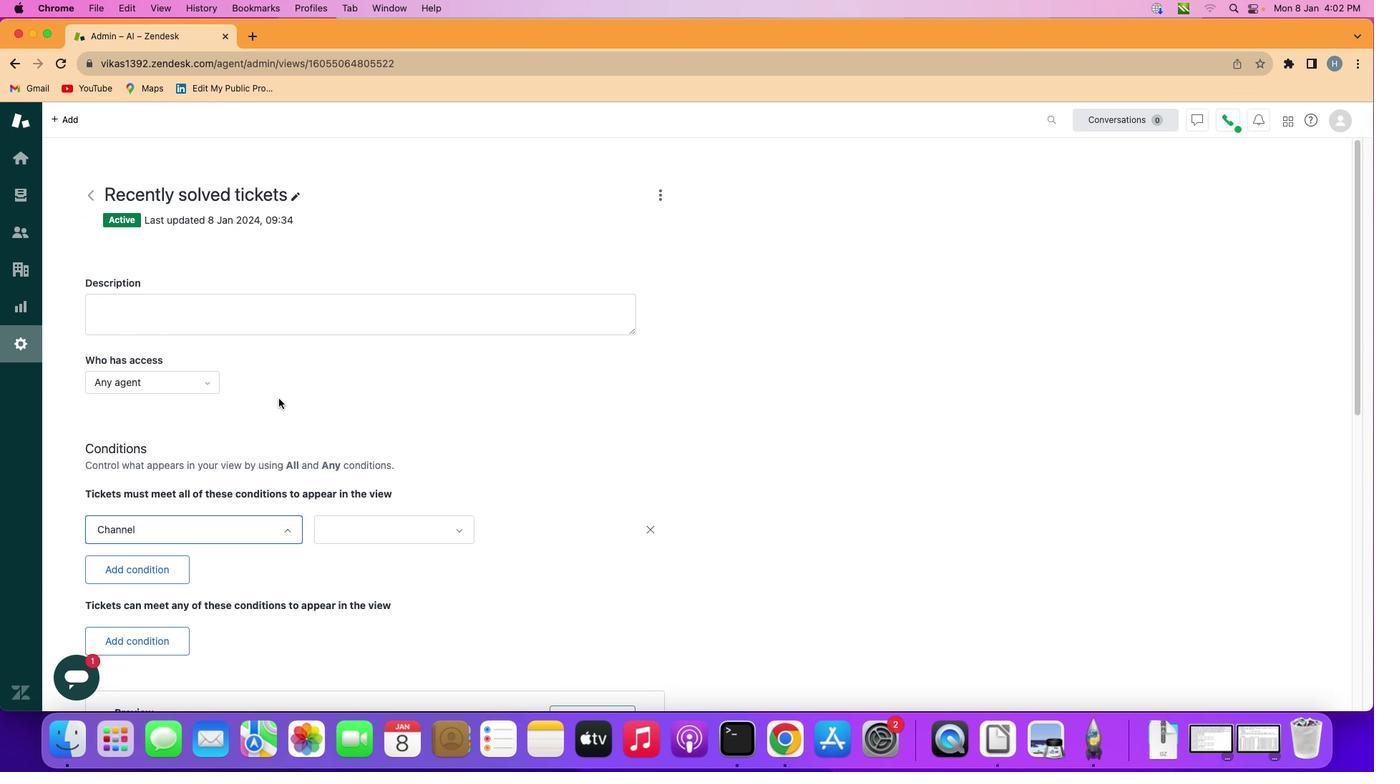 
Action: Mouse moved to (387, 535)
Screenshot: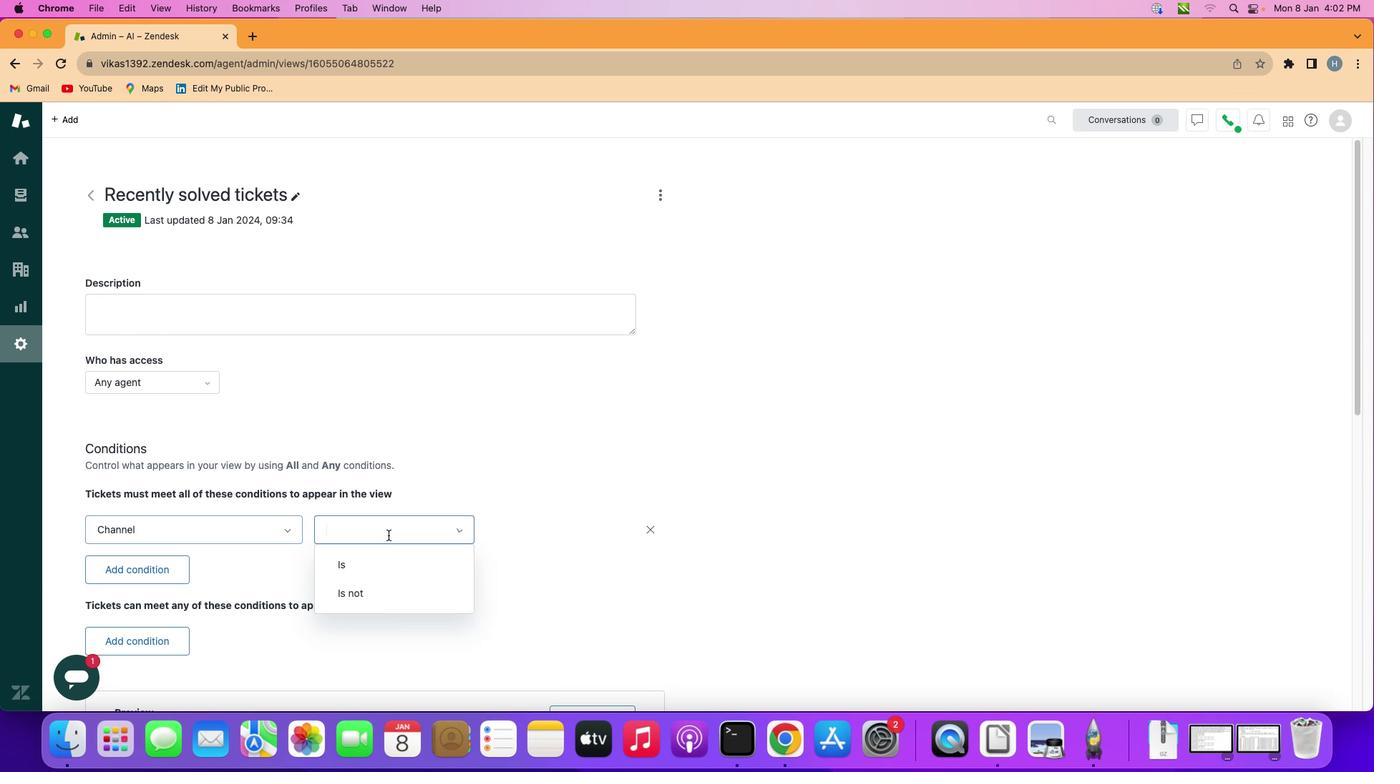 
Action: Mouse pressed left at (387, 535)
Screenshot: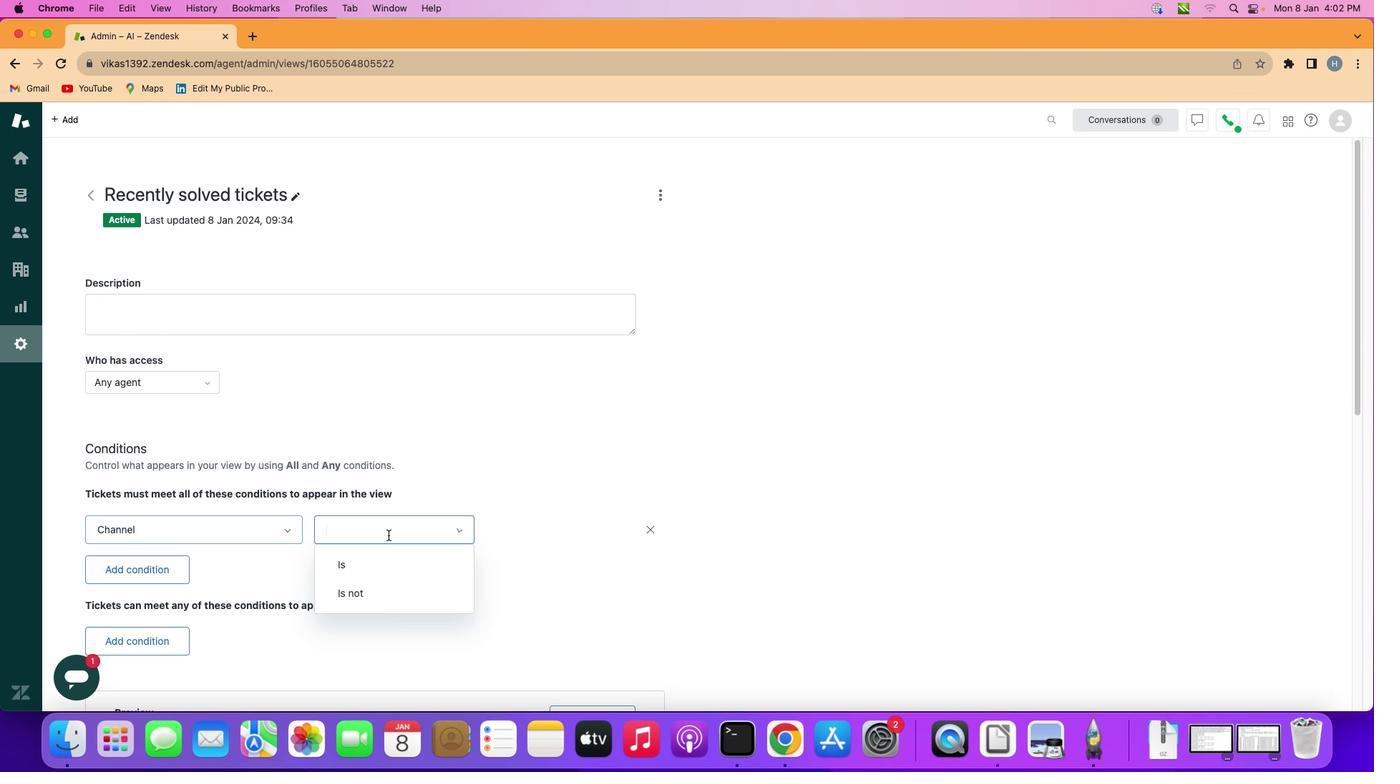 
Action: Mouse moved to (389, 597)
Screenshot: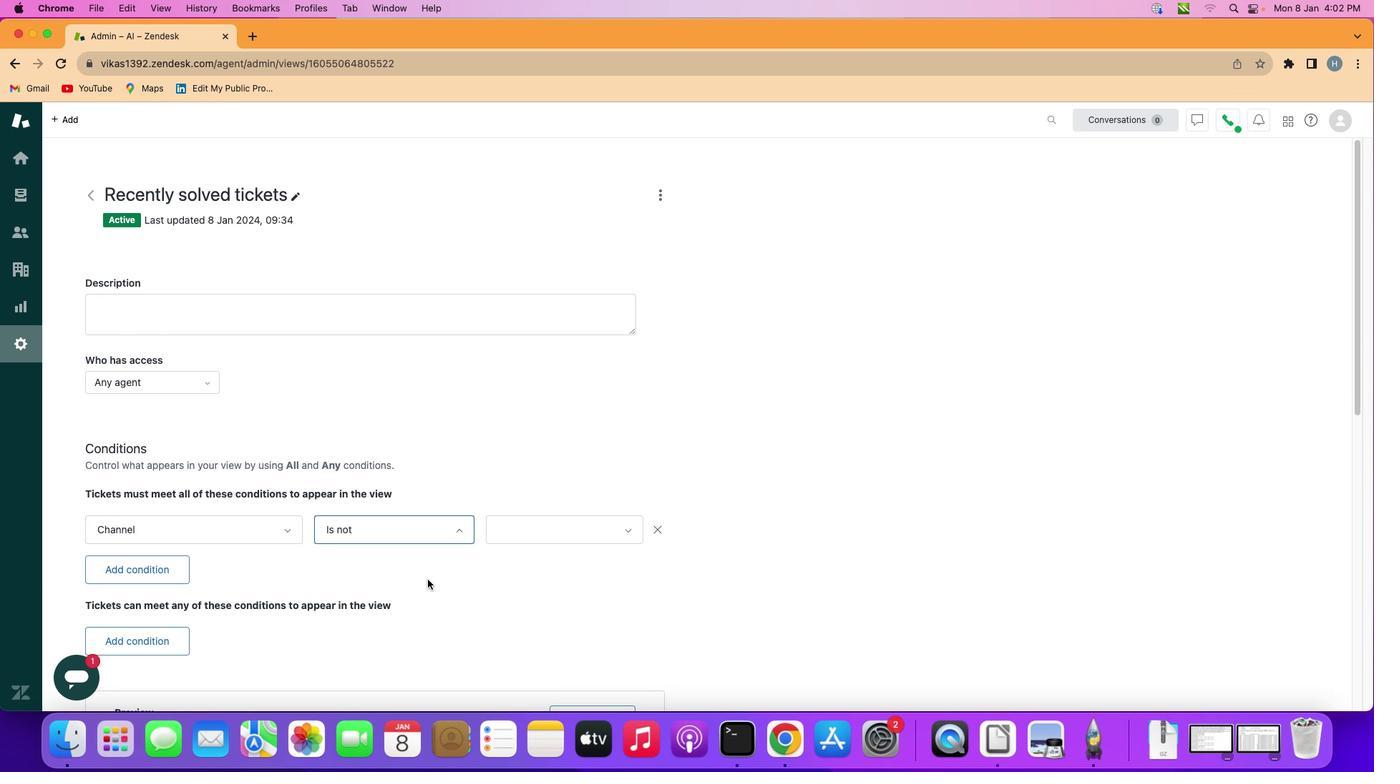 
Action: Mouse pressed left at (389, 597)
Screenshot: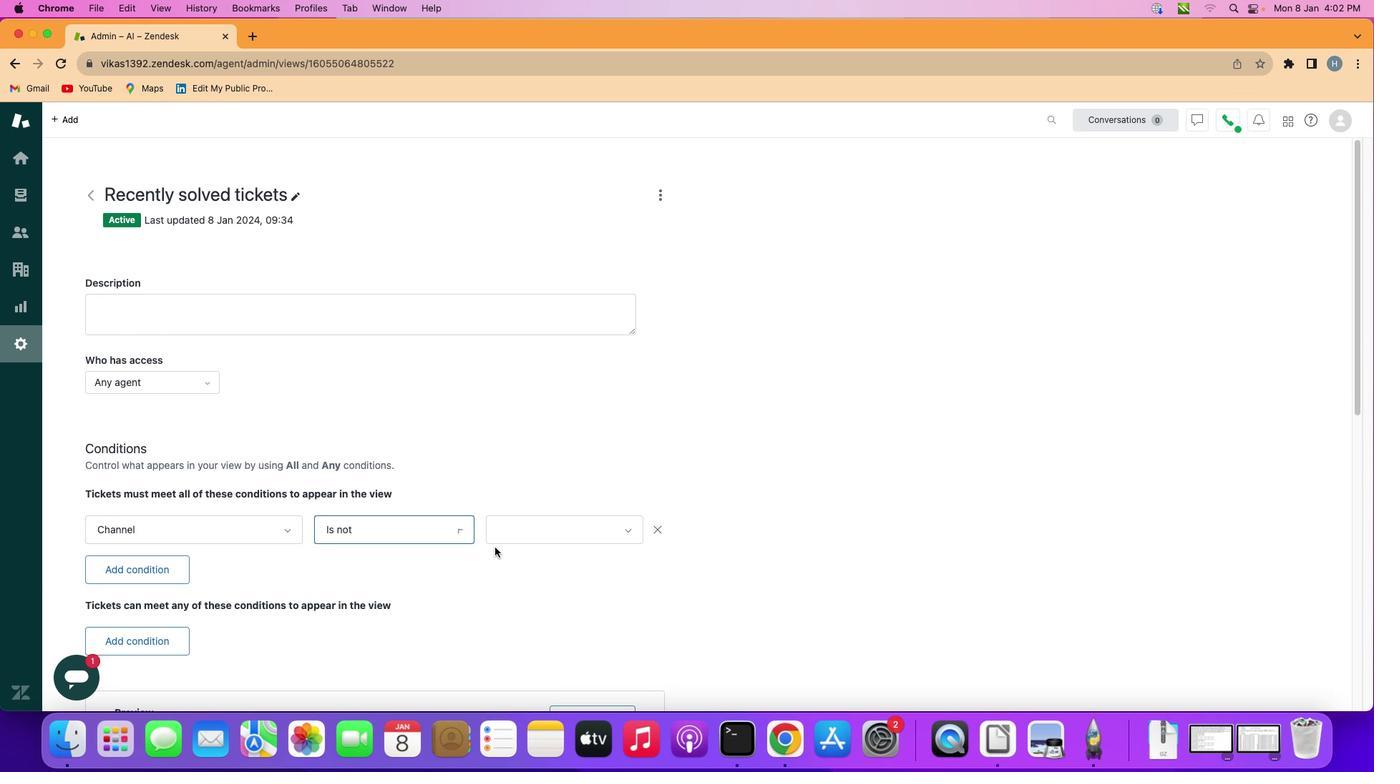 
Action: Mouse moved to (554, 523)
Screenshot: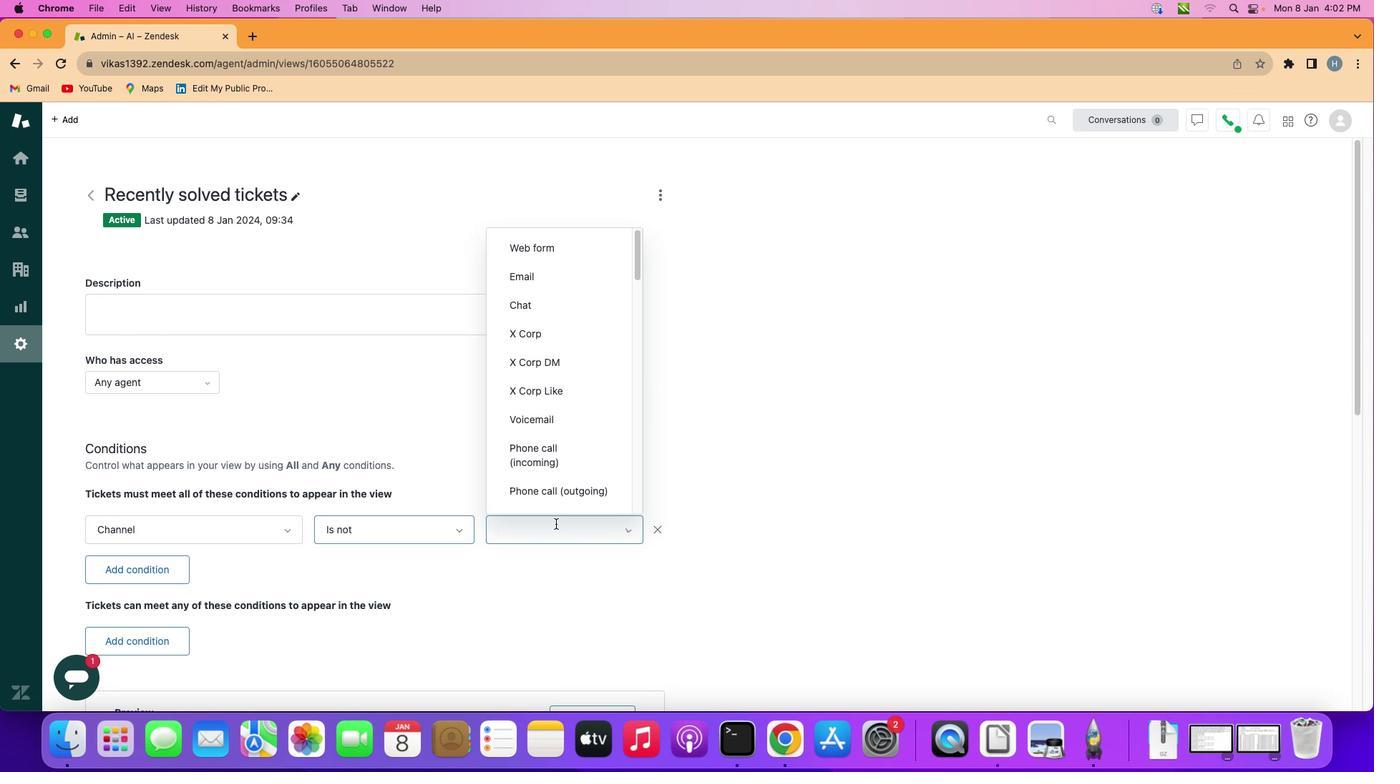 
Action: Mouse pressed left at (554, 523)
Screenshot: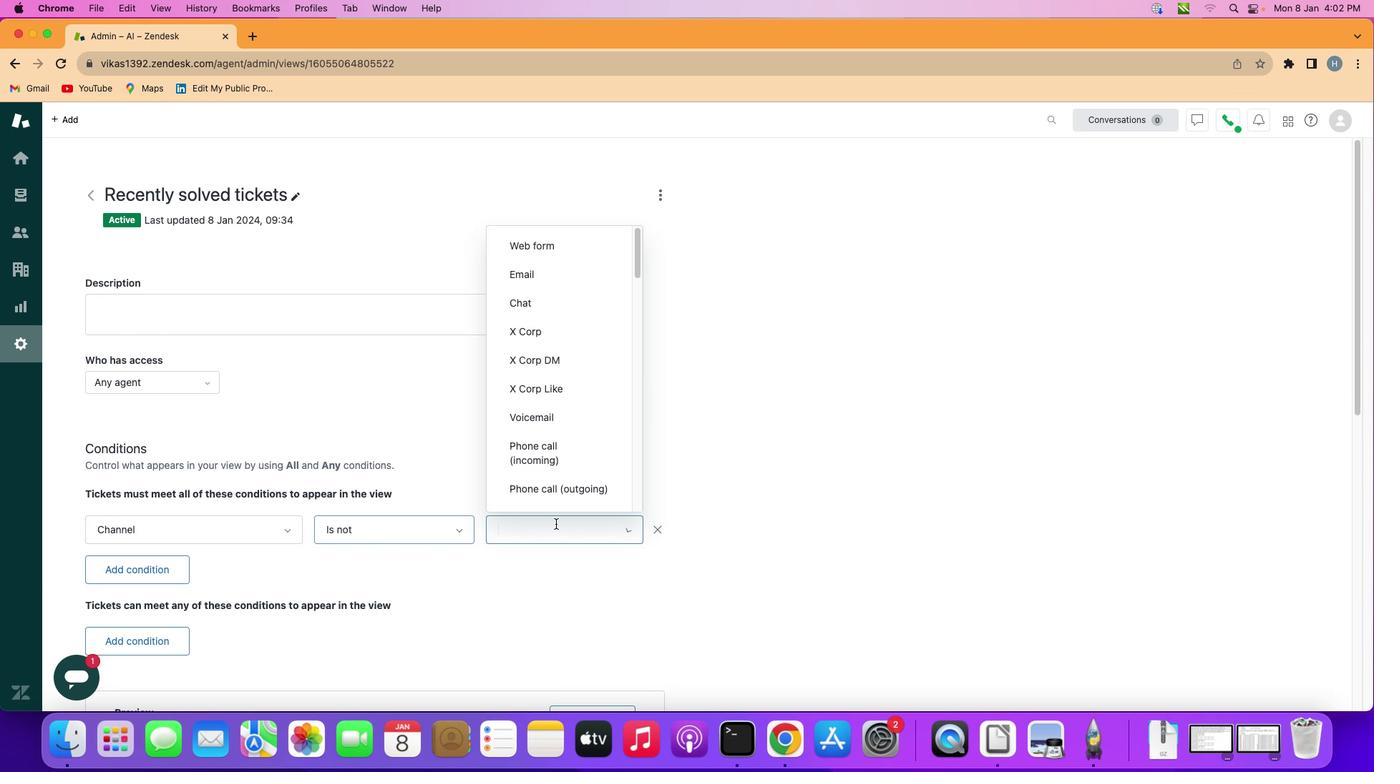 
Action: Mouse moved to (546, 405)
Screenshot: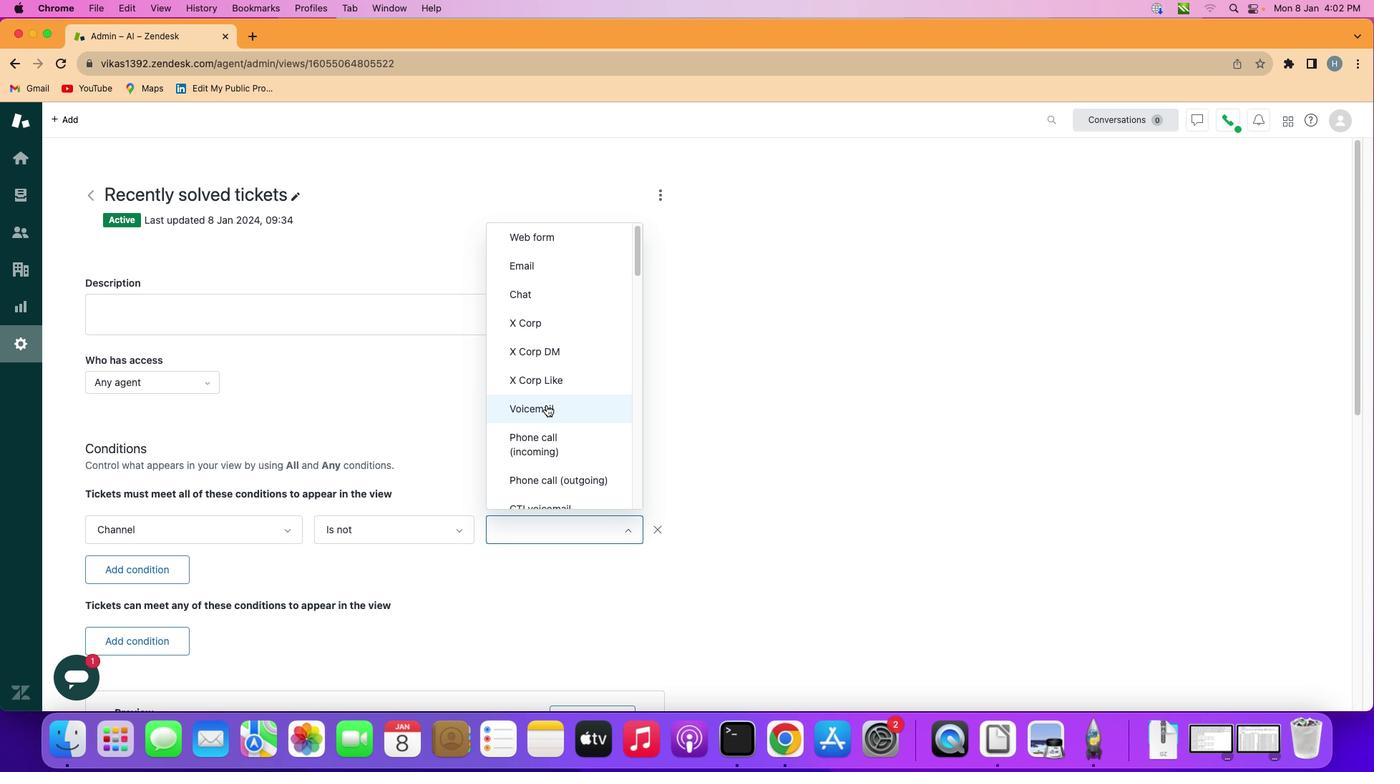 
Action: Mouse scrolled (546, 405) with delta (0, 0)
Screenshot: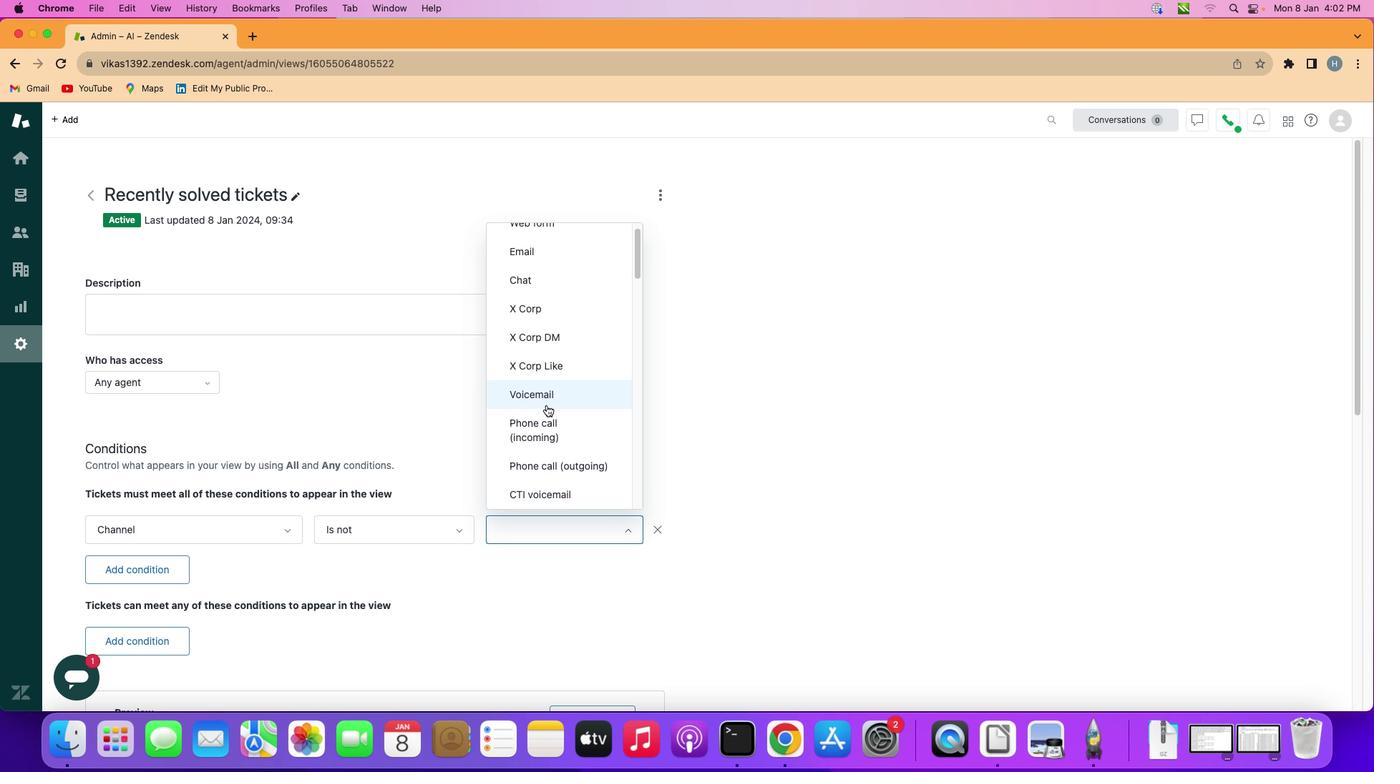 
Action: Mouse scrolled (546, 405) with delta (0, 0)
Screenshot: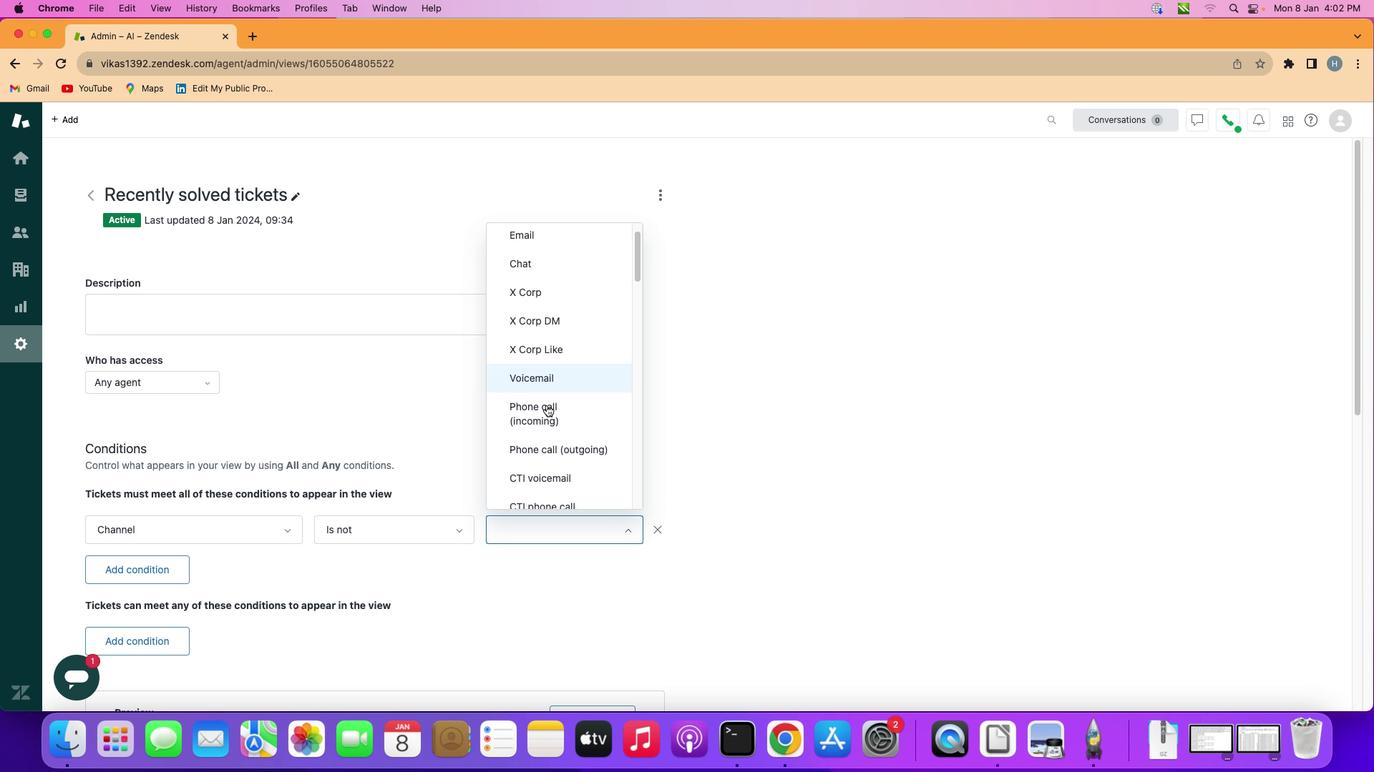 
Action: Mouse scrolled (546, 405) with delta (0, 0)
Screenshot: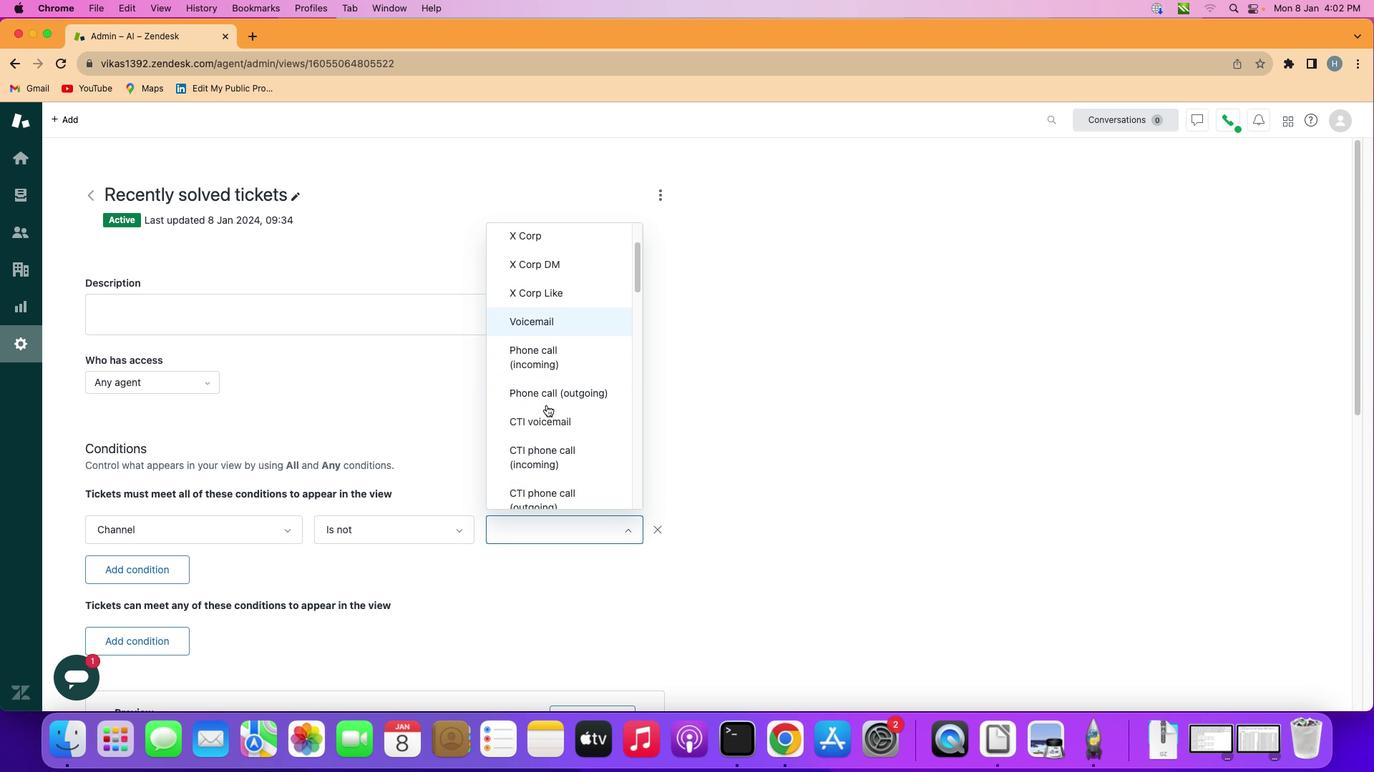 
Action: Mouse scrolled (546, 405) with delta (0, -1)
Screenshot: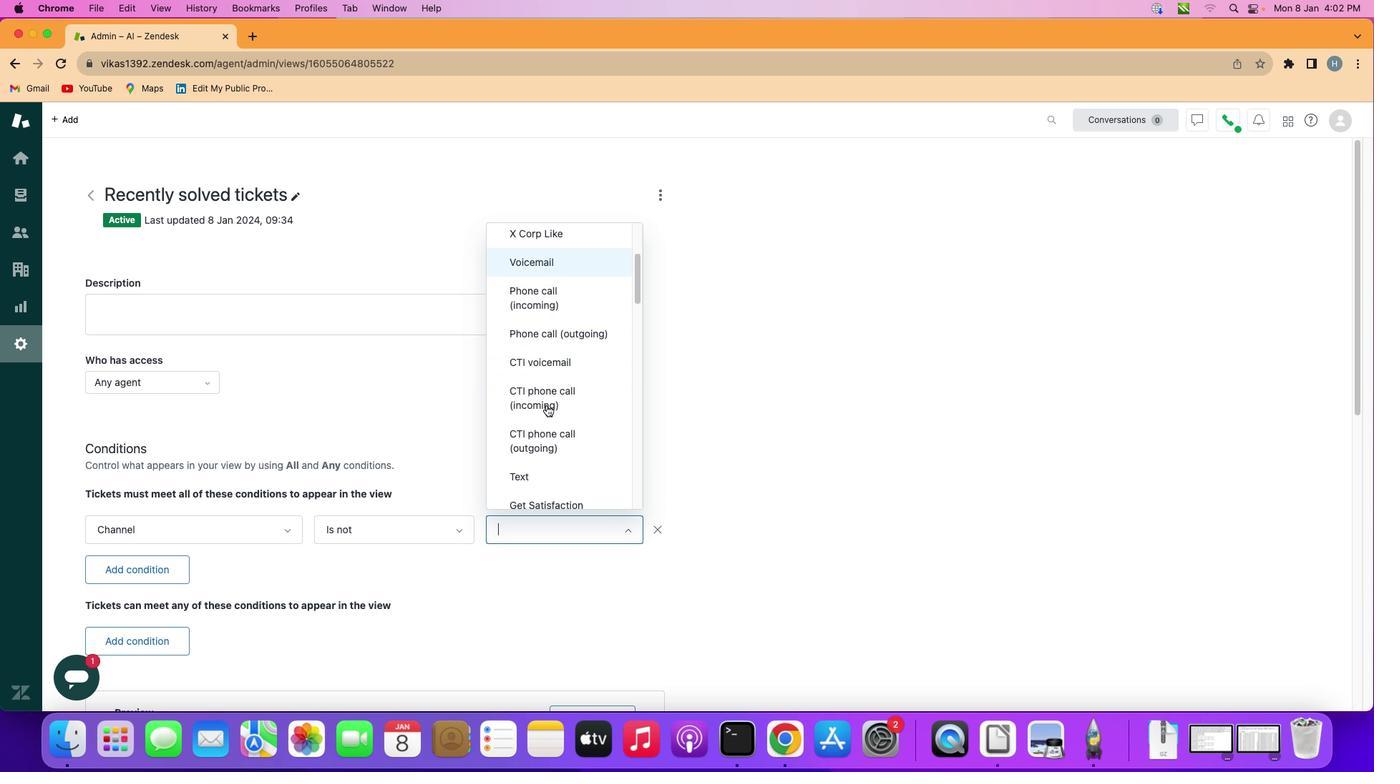 
Action: Mouse scrolled (546, 405) with delta (0, -1)
Screenshot: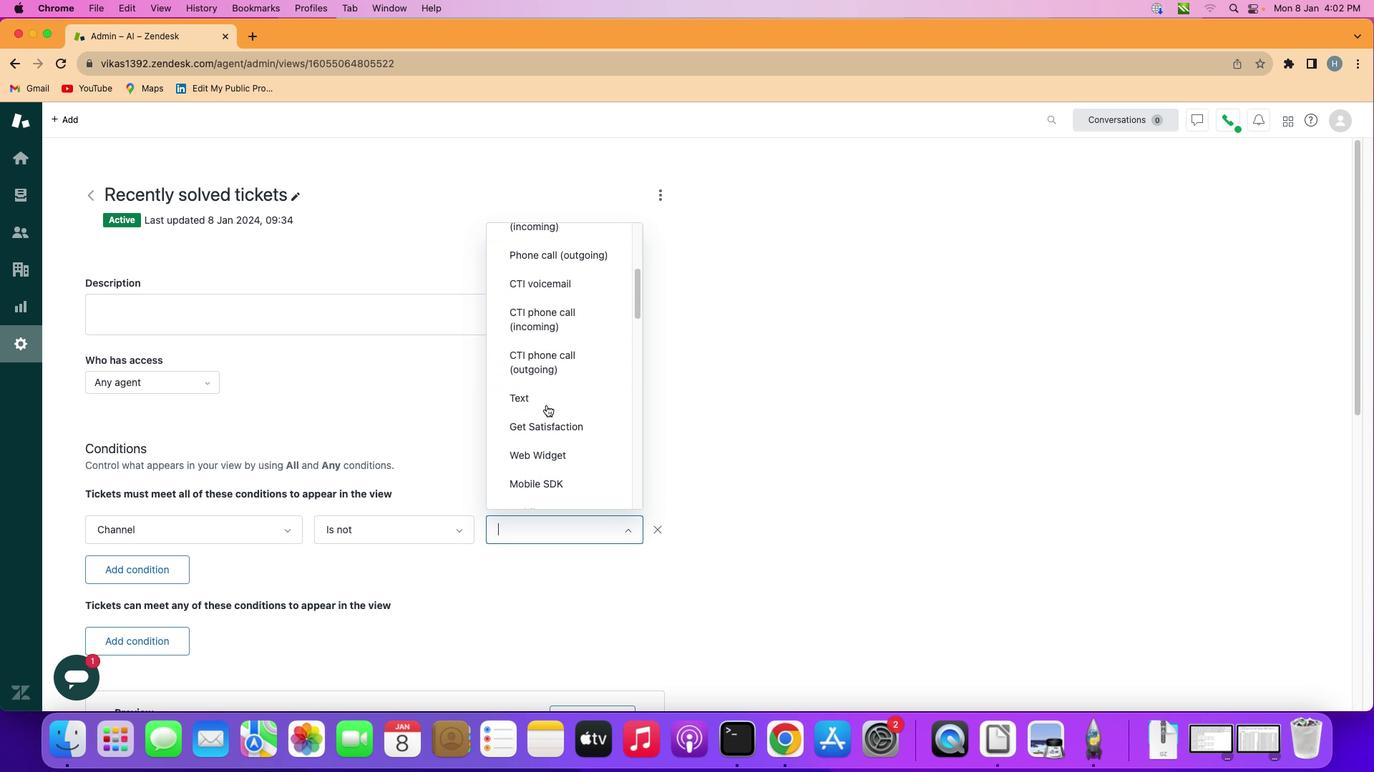 
Action: Mouse scrolled (546, 405) with delta (0, 0)
Screenshot: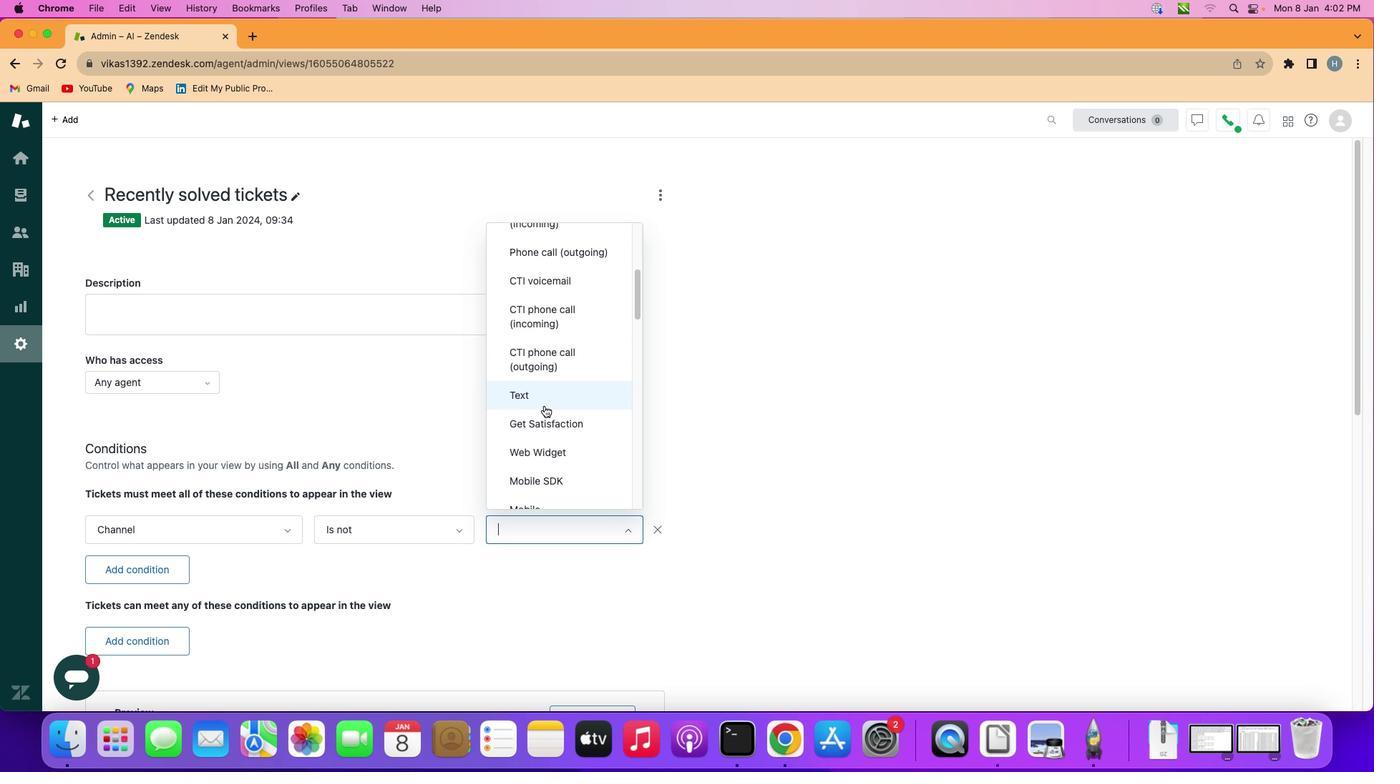 
Action: Mouse moved to (543, 405)
Screenshot: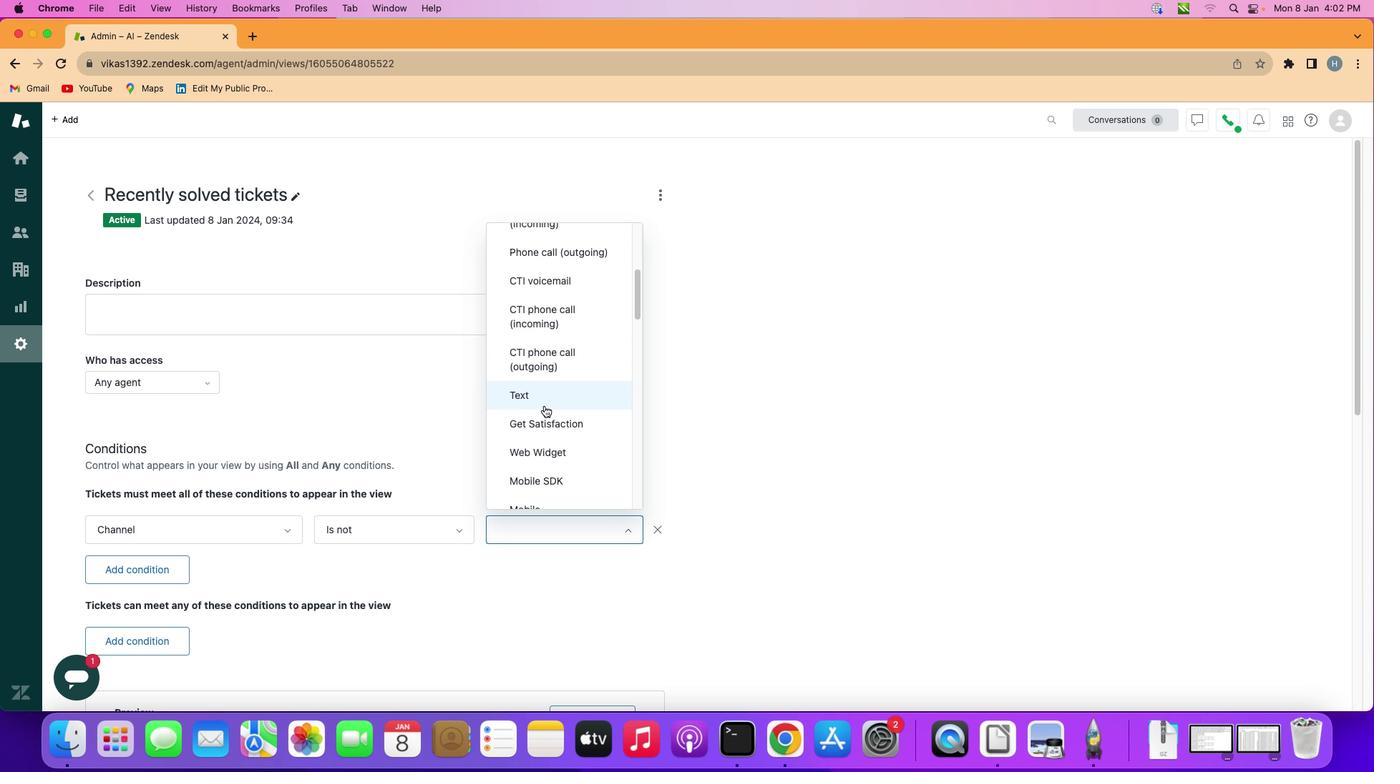 
Action: Mouse scrolled (543, 405) with delta (0, 0)
Screenshot: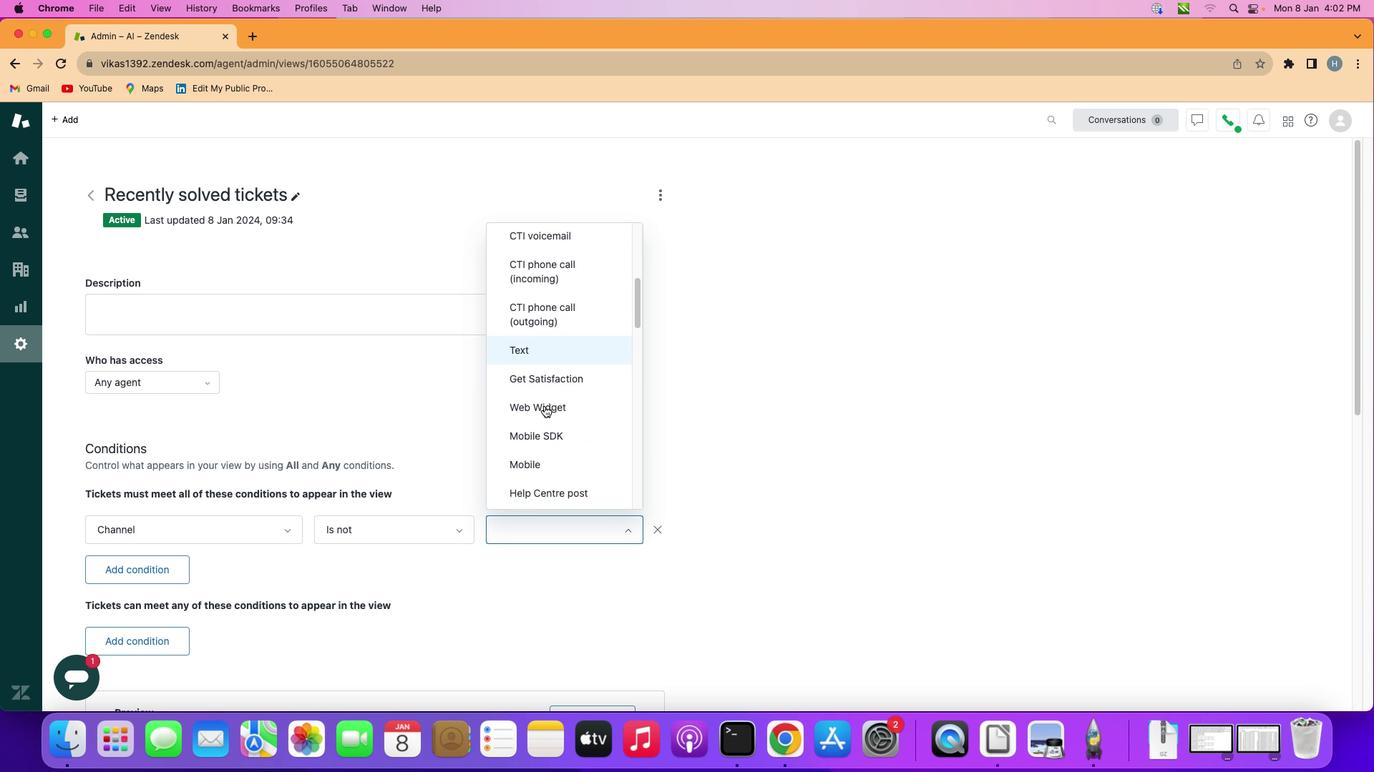 
Action: Mouse scrolled (543, 405) with delta (0, -1)
Screenshot: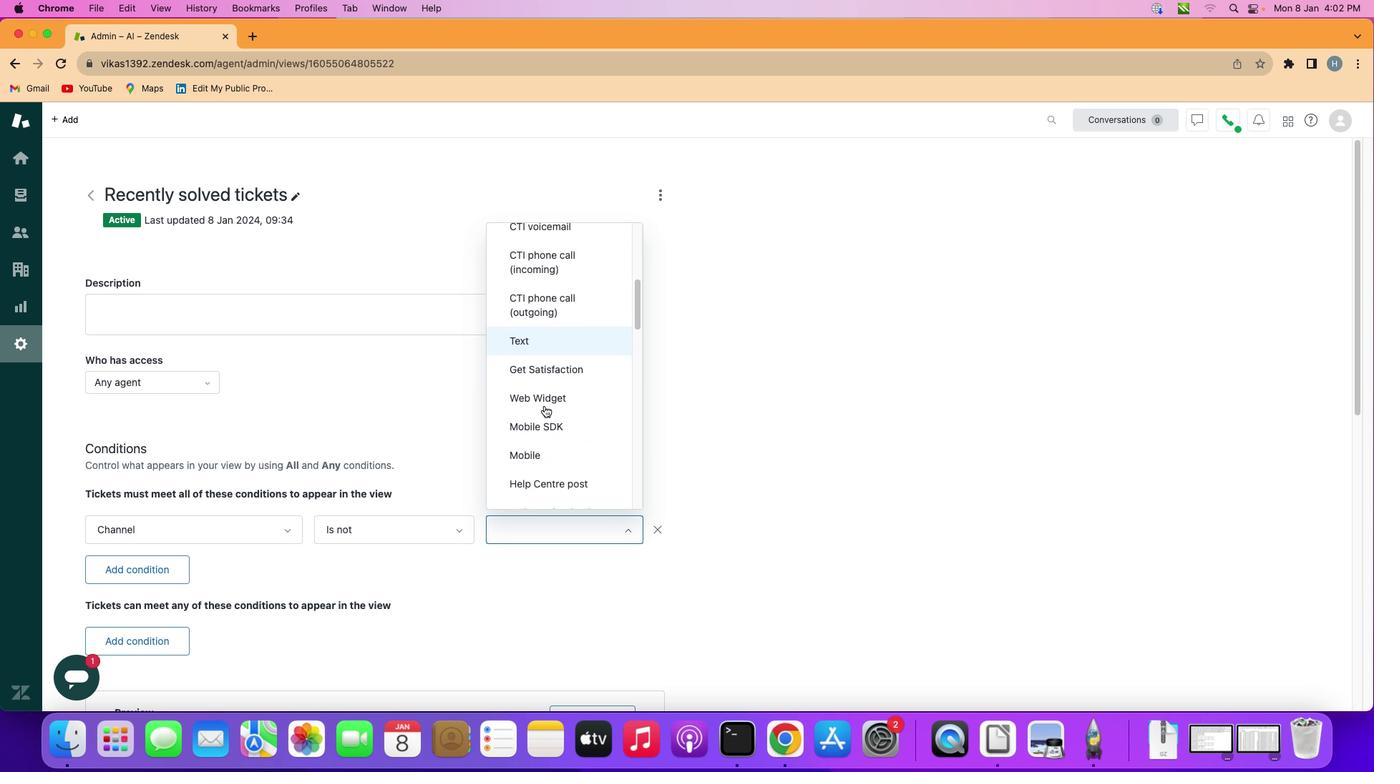 
Action: Mouse scrolled (543, 405) with delta (0, 0)
Screenshot: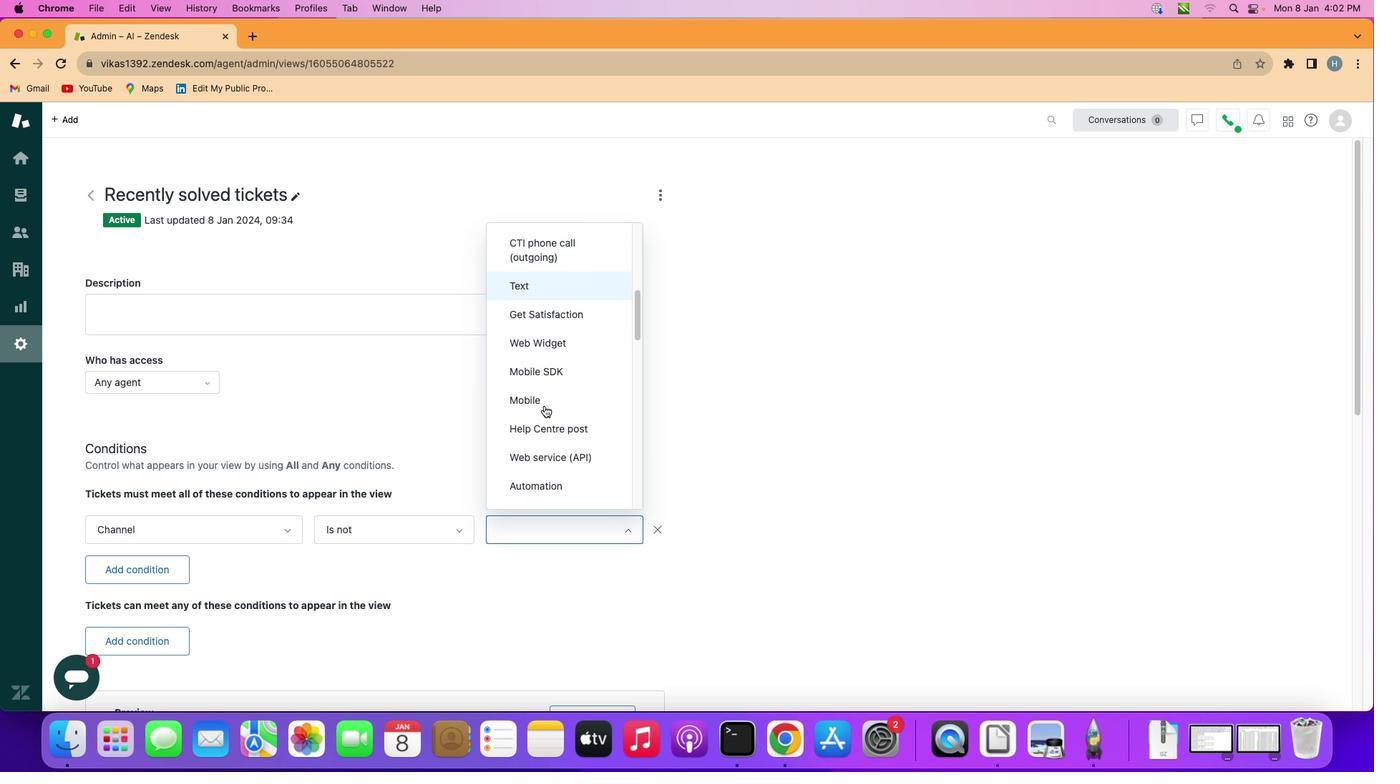 
Action: Mouse scrolled (543, 405) with delta (0, -1)
Screenshot: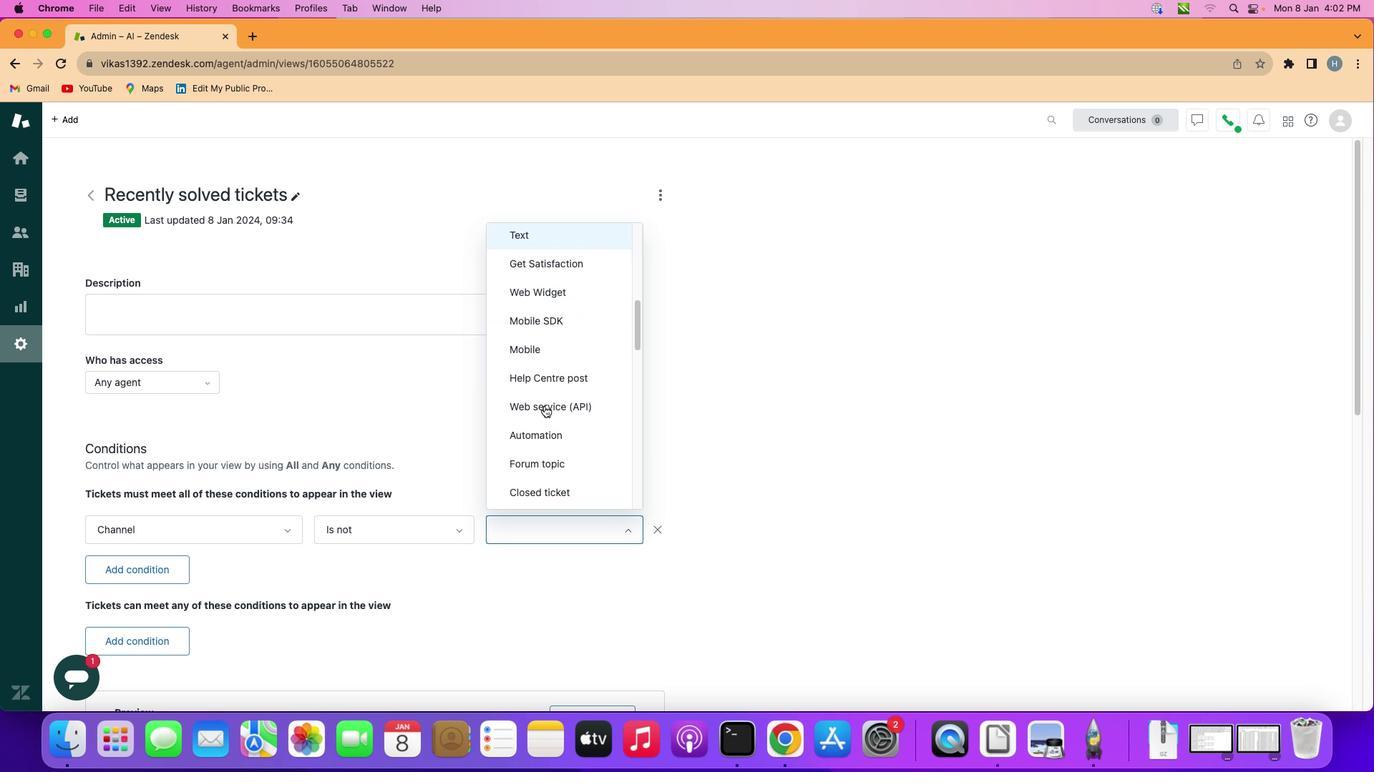 
Action: Mouse moved to (559, 404)
Screenshot: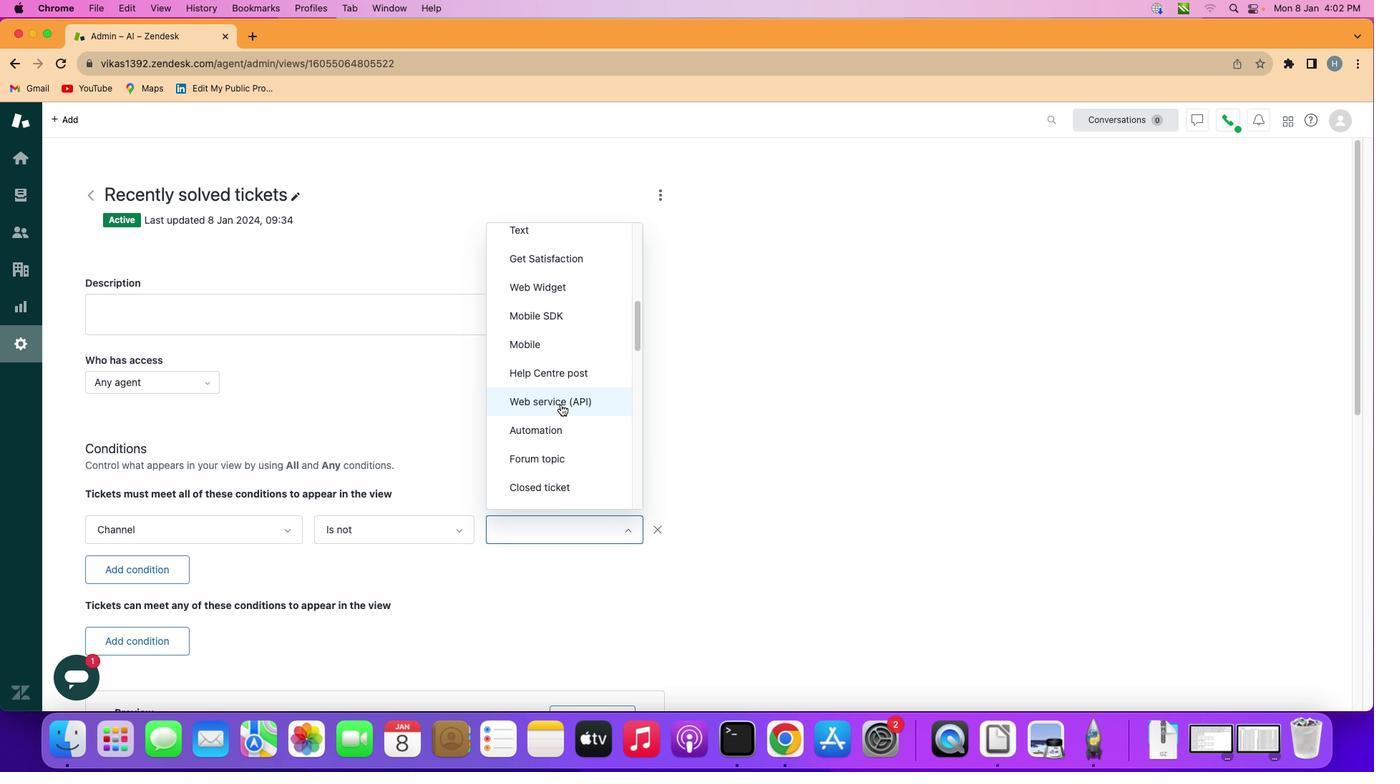 
Action: Mouse scrolled (559, 404) with delta (0, 0)
Screenshot: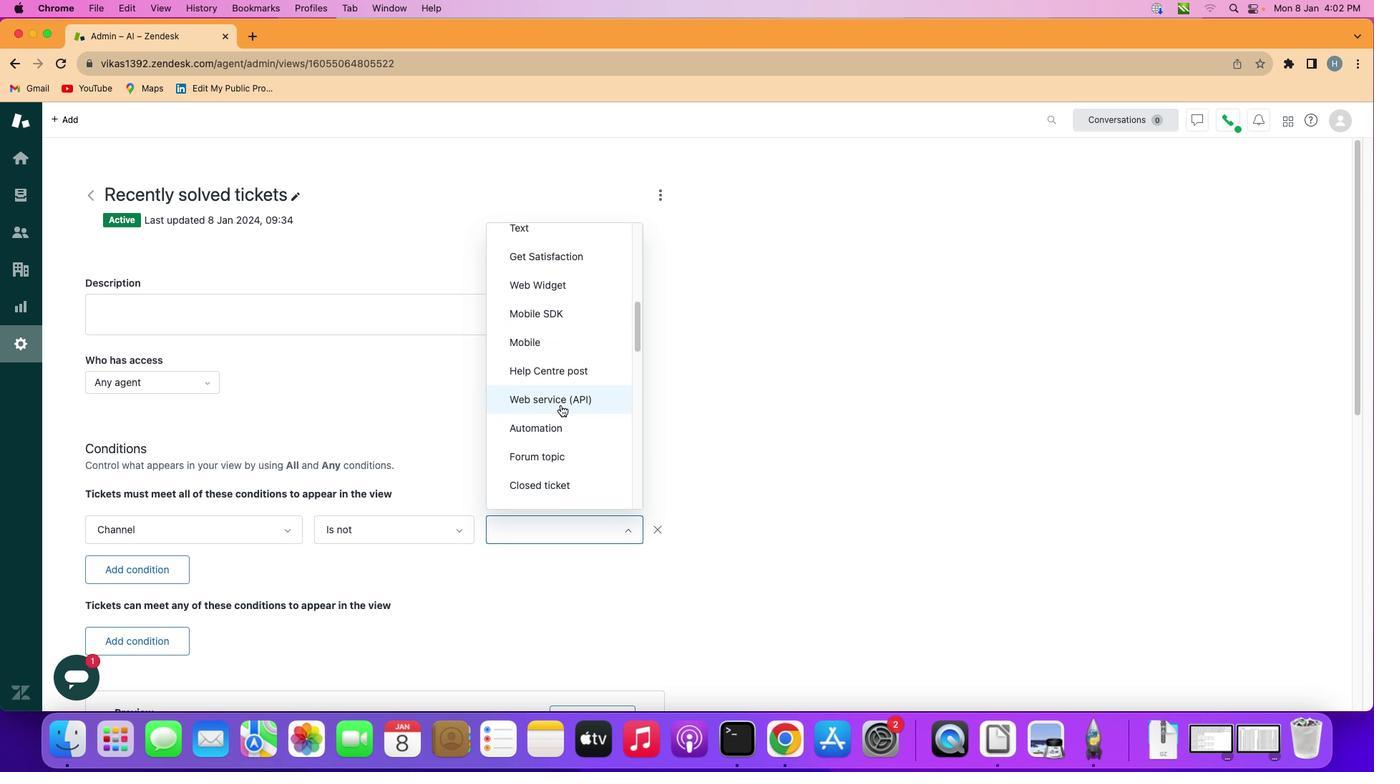 
Action: Mouse moved to (560, 427)
Screenshot: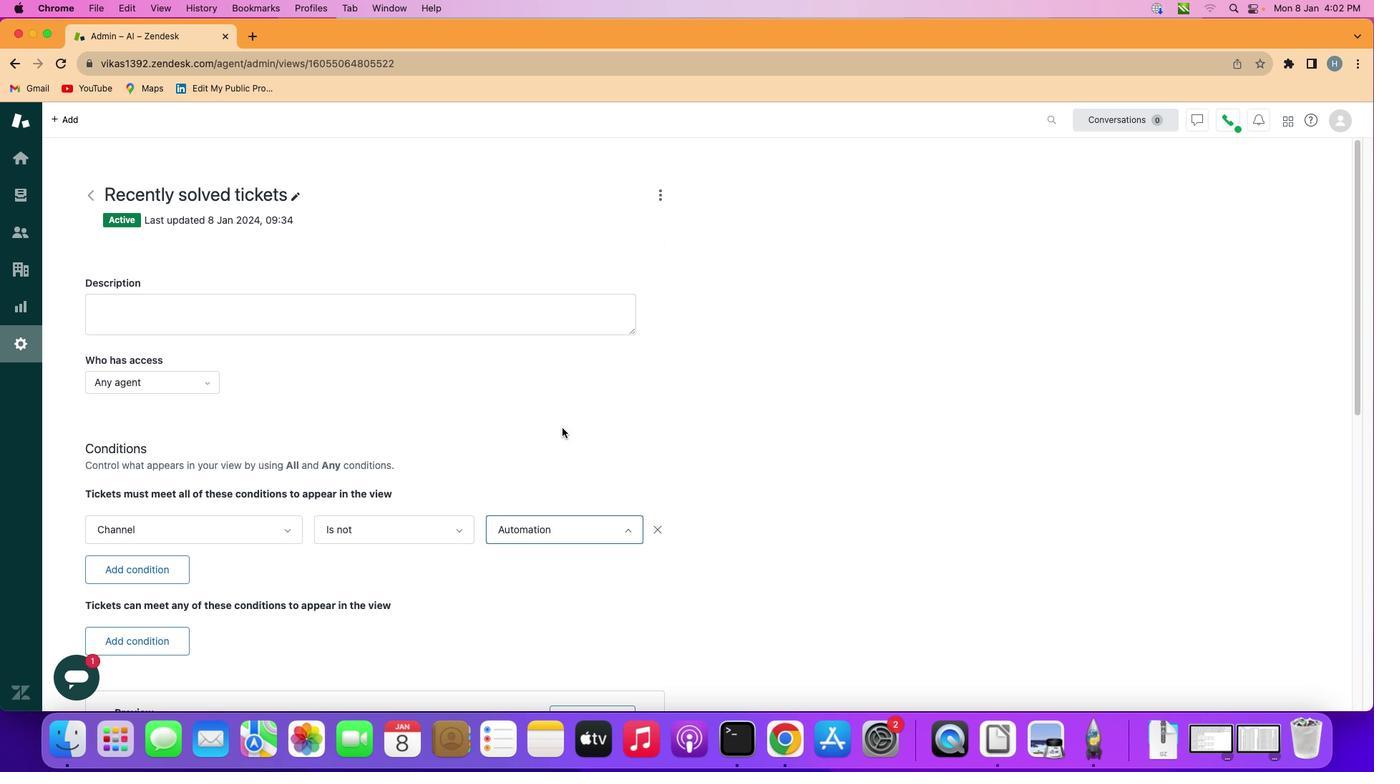 
Action: Mouse pressed left at (560, 427)
Screenshot: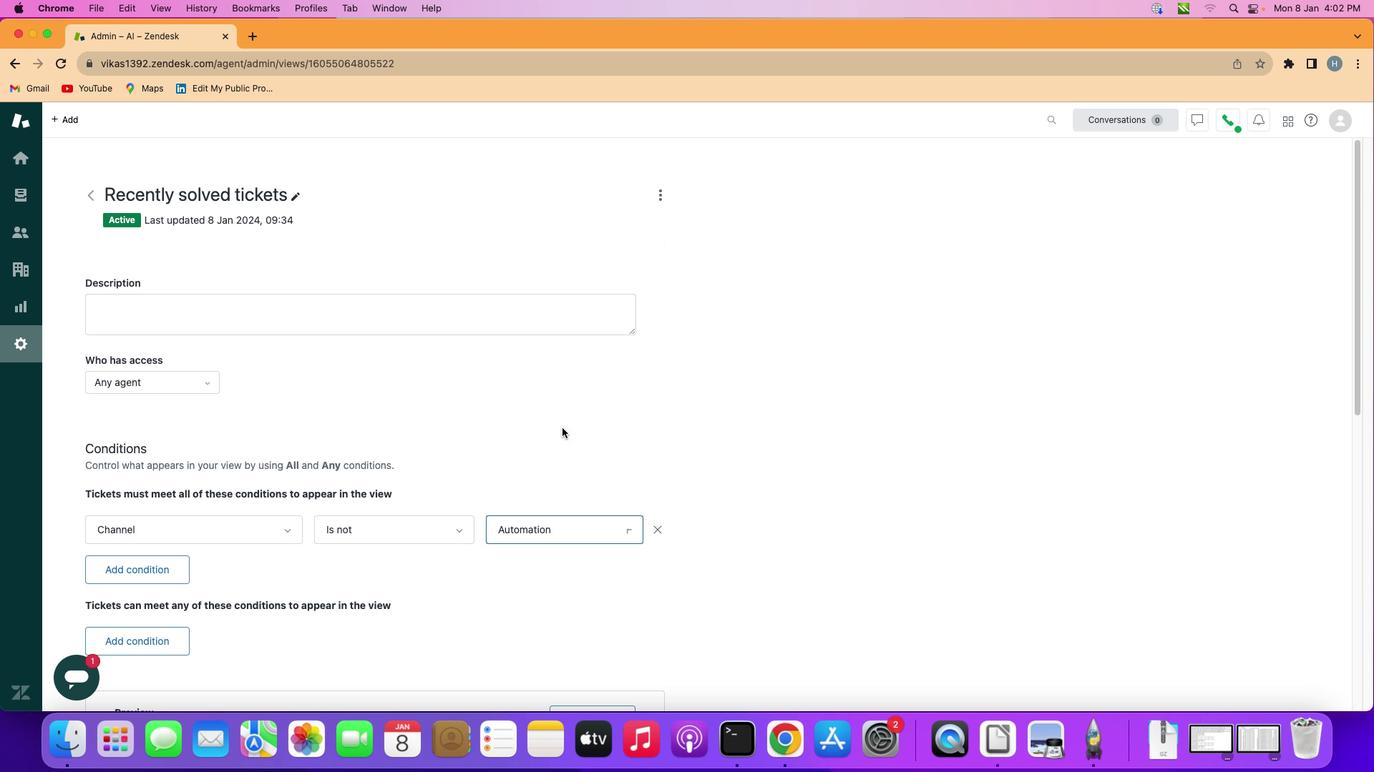 
Action: Mouse moved to (560, 428)
Screenshot: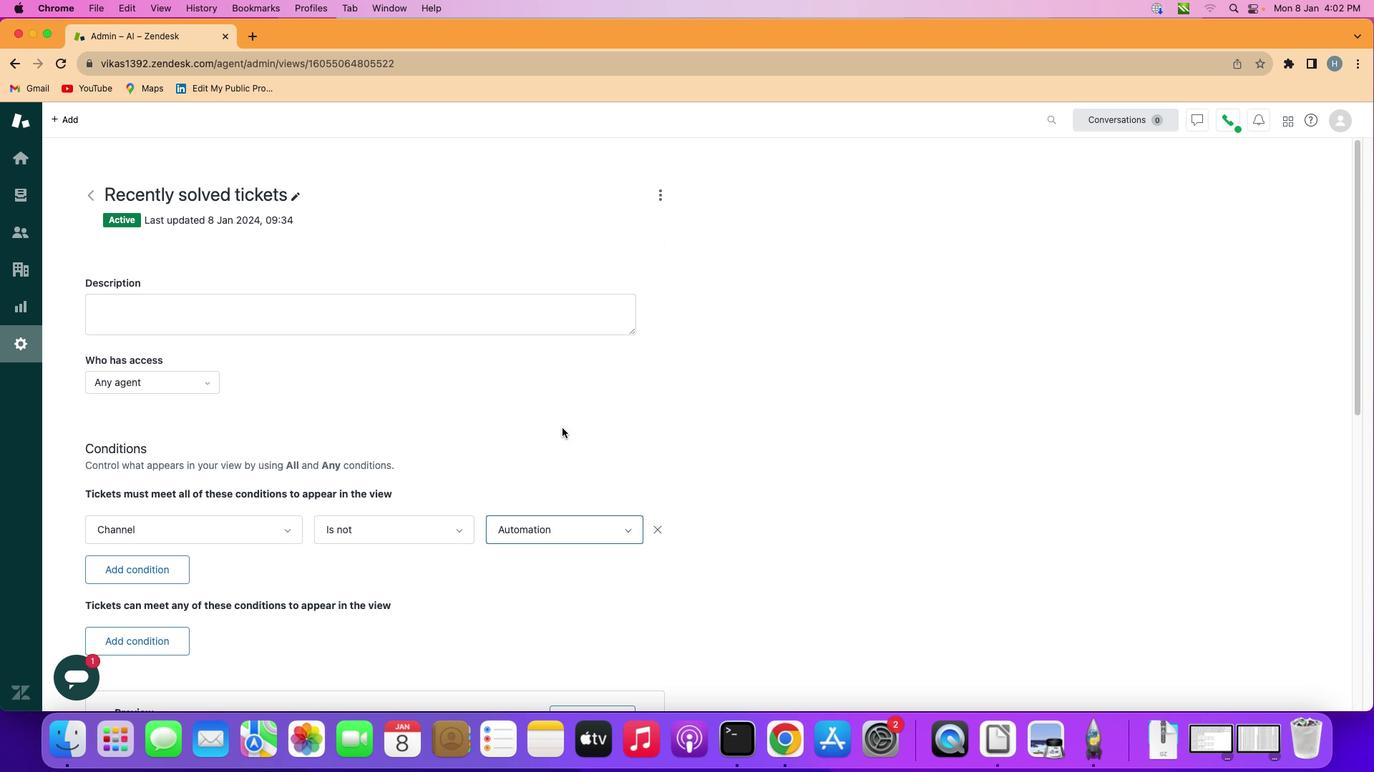 
